 Task: Look for space in Halifax, Canada from 5th June, 2023 to 16th June, 2023 for 2 adults in price range Rs.14000 to Rs.18000. Place can be entire place with 1  bedroom having 1 bed and 1 bathroom. Property type can be house, flat, guest house, hotel. Booking option can be shelf check-in. Required host language is English.
Action: Mouse moved to (371, 69)
Screenshot: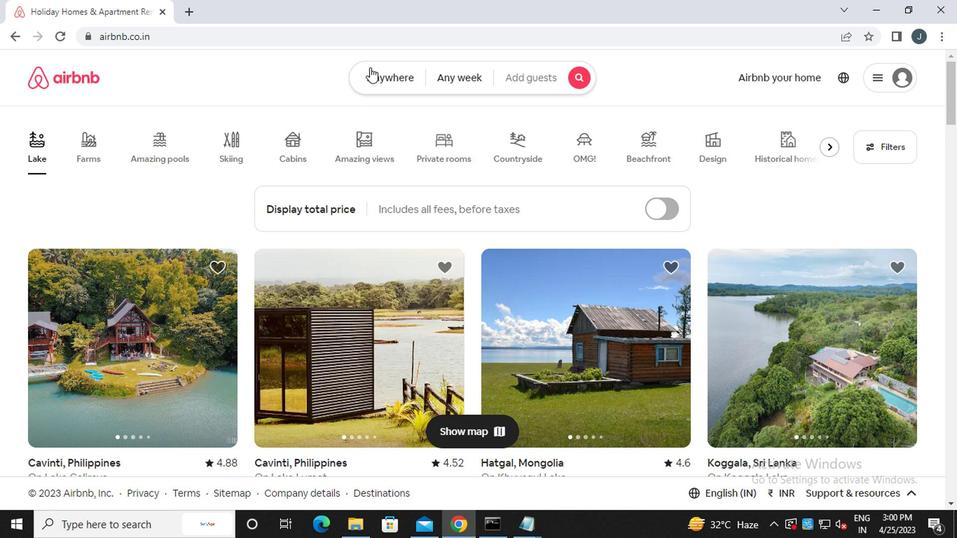 
Action: Mouse pressed left at (371, 69)
Screenshot: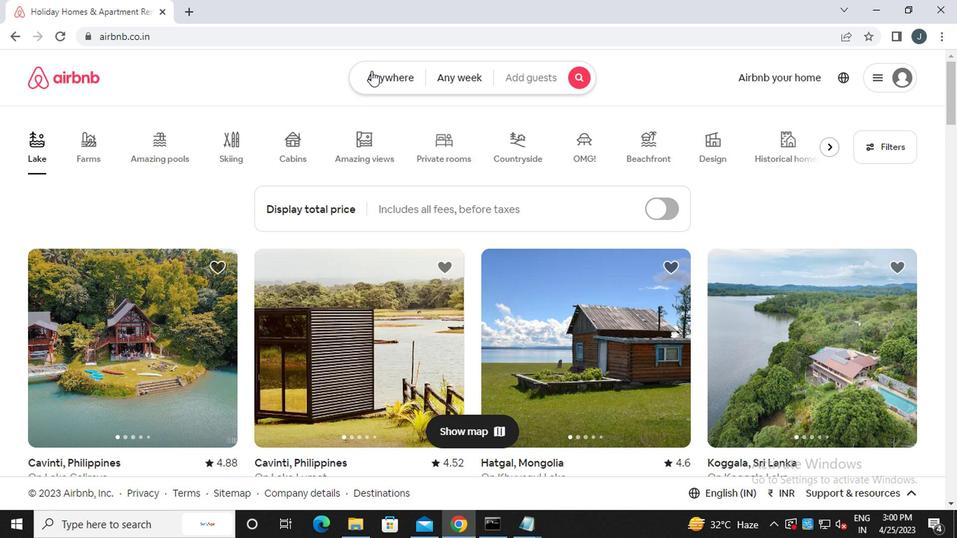 
Action: Mouse moved to (235, 132)
Screenshot: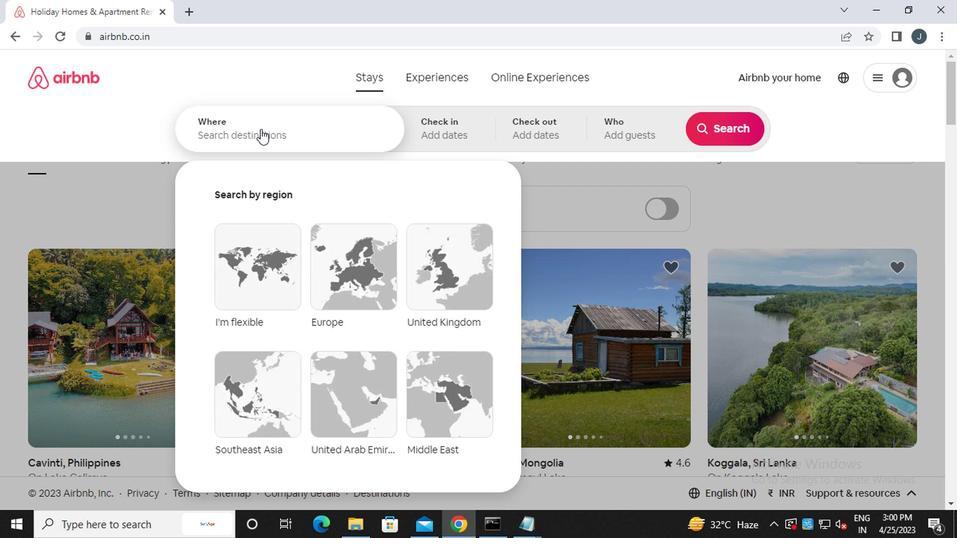 
Action: Mouse pressed left at (235, 132)
Screenshot: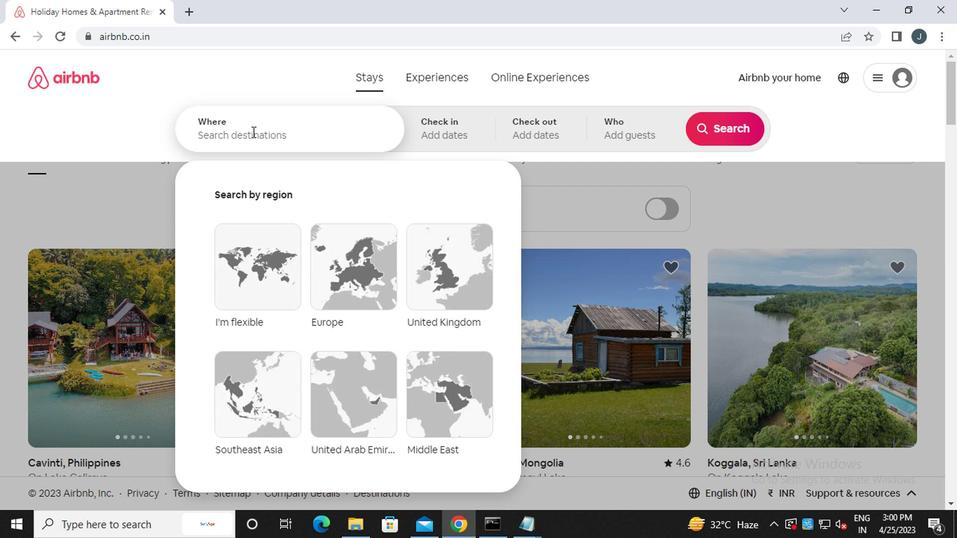 
Action: Mouse moved to (235, 131)
Screenshot: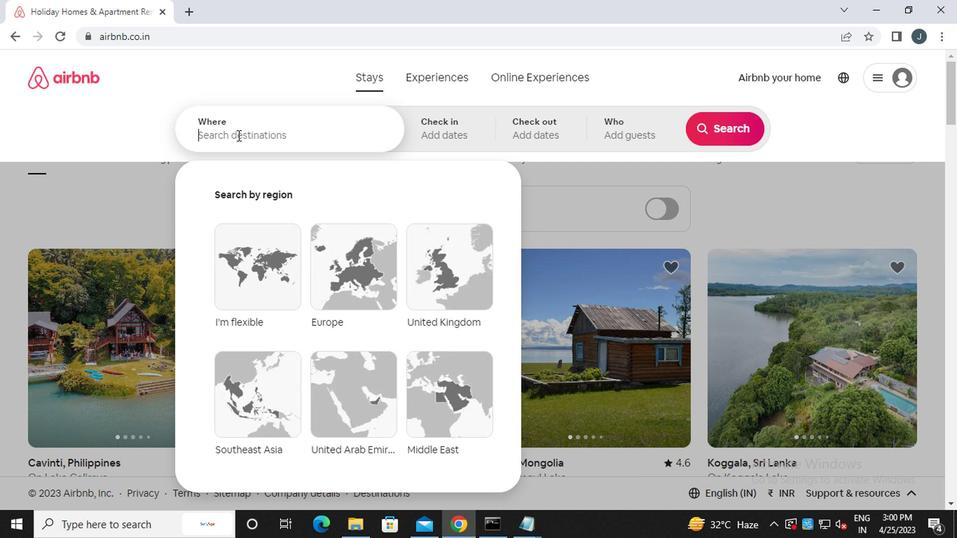 
Action: Key pressed h<Key.caps_lock>alifax,<Key.caps_lock>c<Key.caps_lock>anada
Screenshot: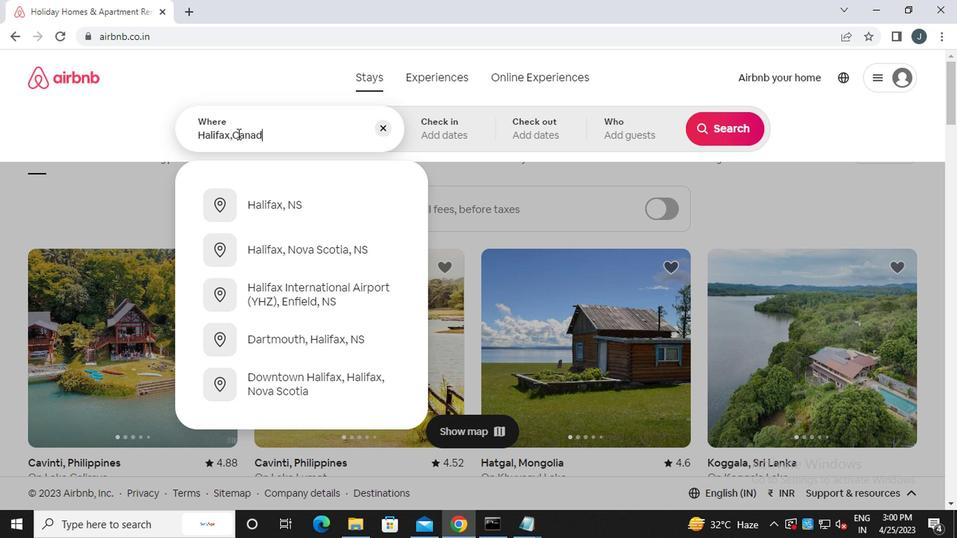 
Action: Mouse moved to (442, 131)
Screenshot: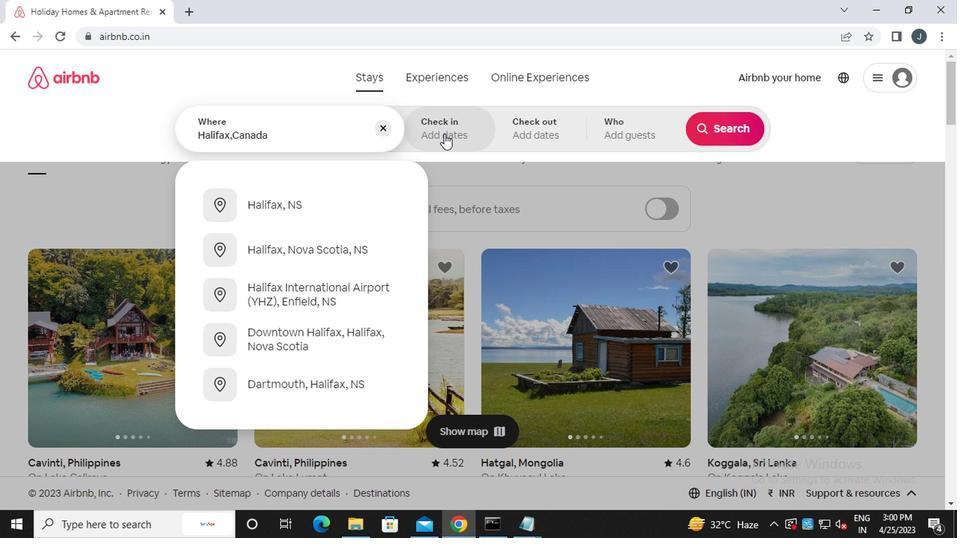
Action: Mouse pressed left at (442, 131)
Screenshot: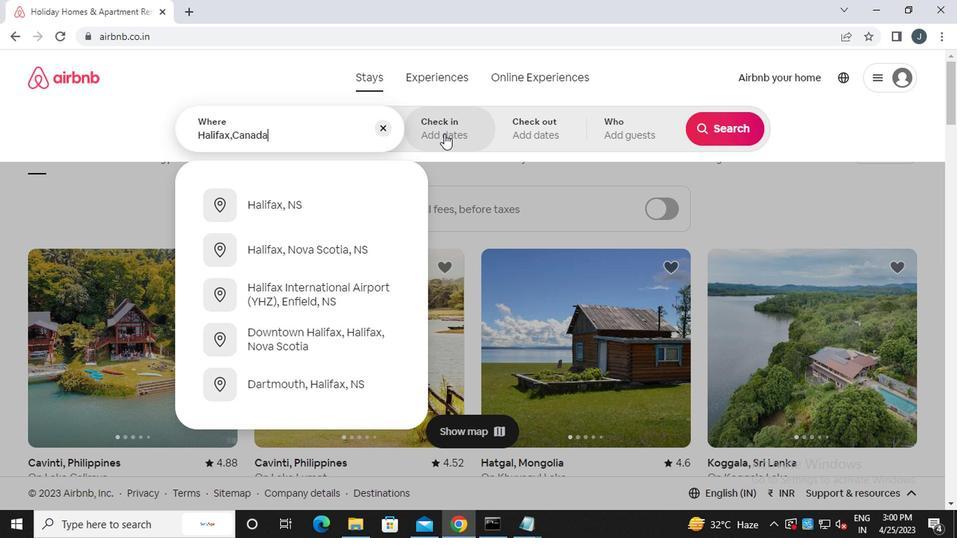 
Action: Mouse moved to (720, 242)
Screenshot: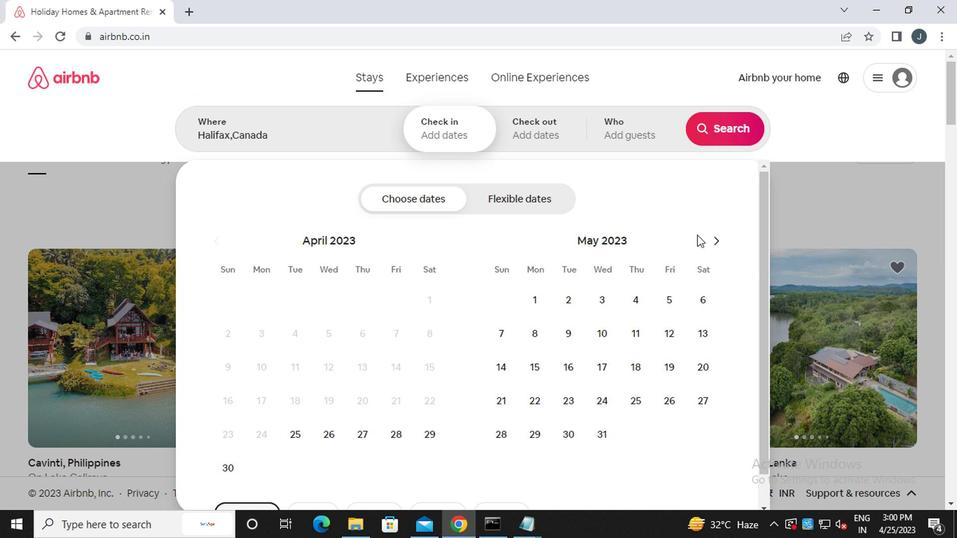 
Action: Mouse pressed left at (720, 242)
Screenshot: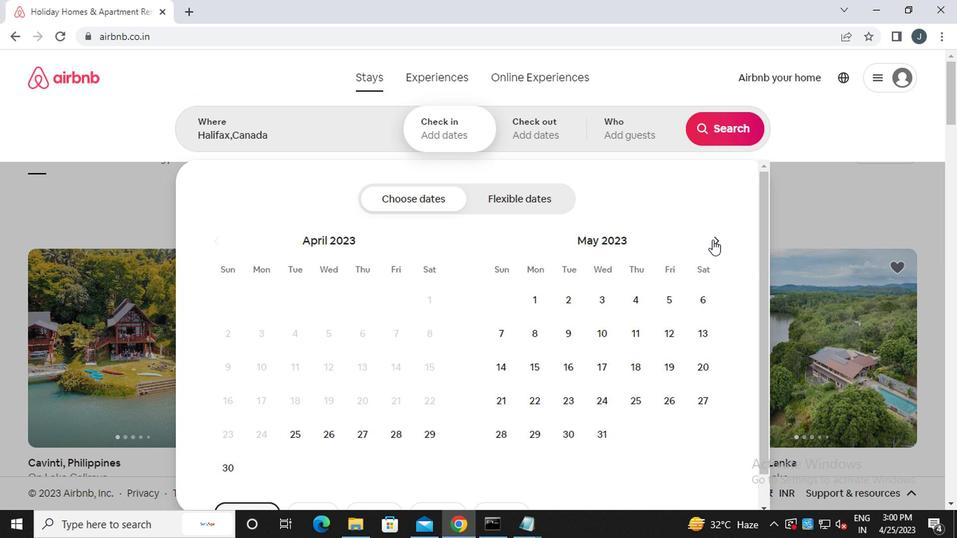 
Action: Mouse moved to (537, 334)
Screenshot: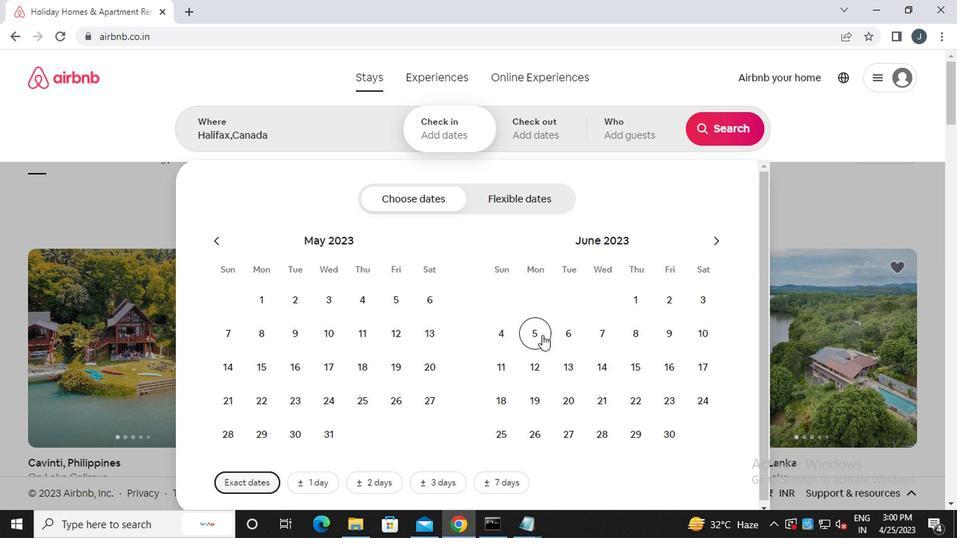 
Action: Mouse pressed left at (537, 334)
Screenshot: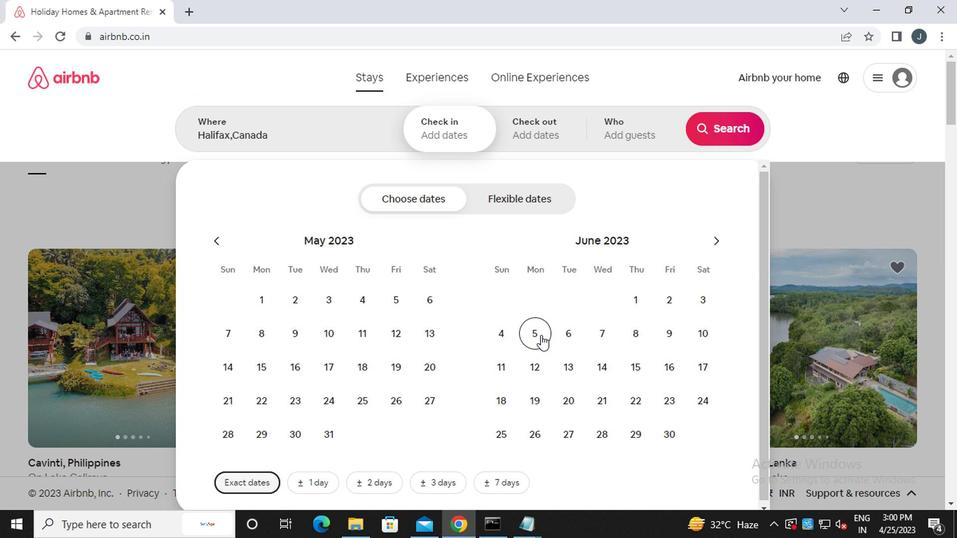 
Action: Mouse moved to (668, 363)
Screenshot: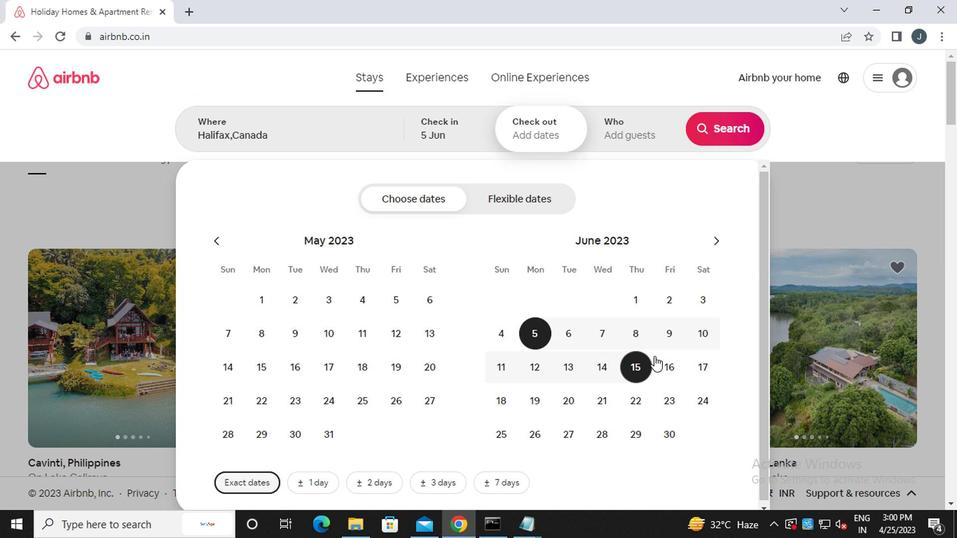 
Action: Mouse pressed left at (668, 363)
Screenshot: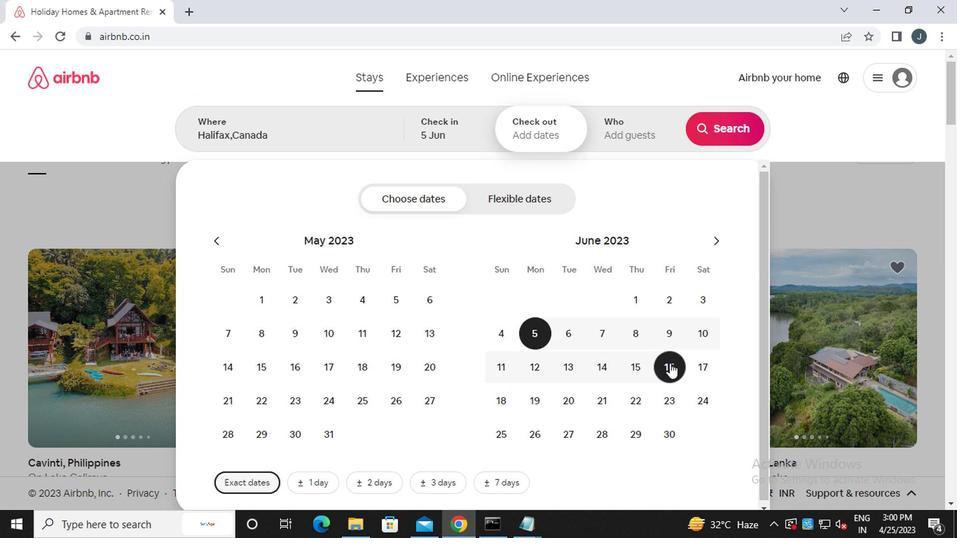 
Action: Mouse moved to (620, 131)
Screenshot: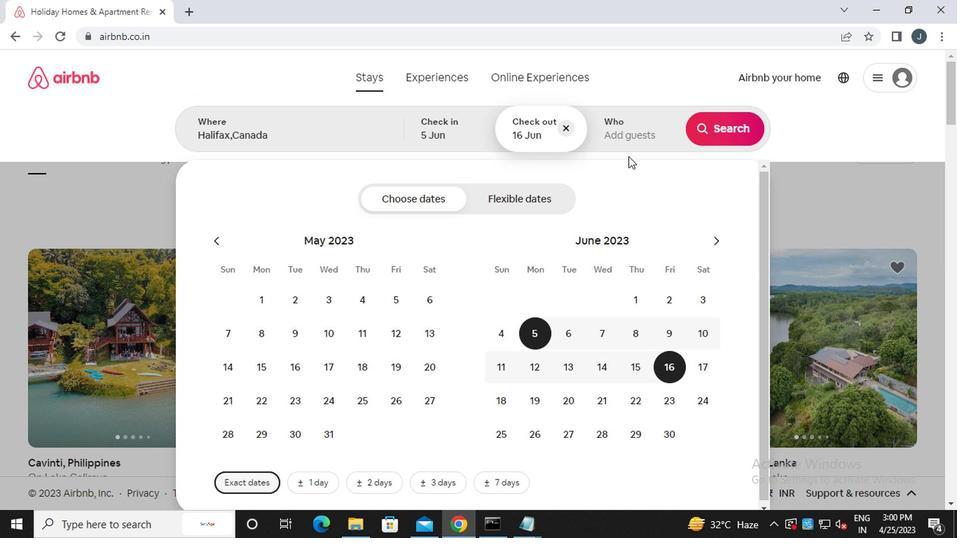 
Action: Mouse pressed left at (620, 131)
Screenshot: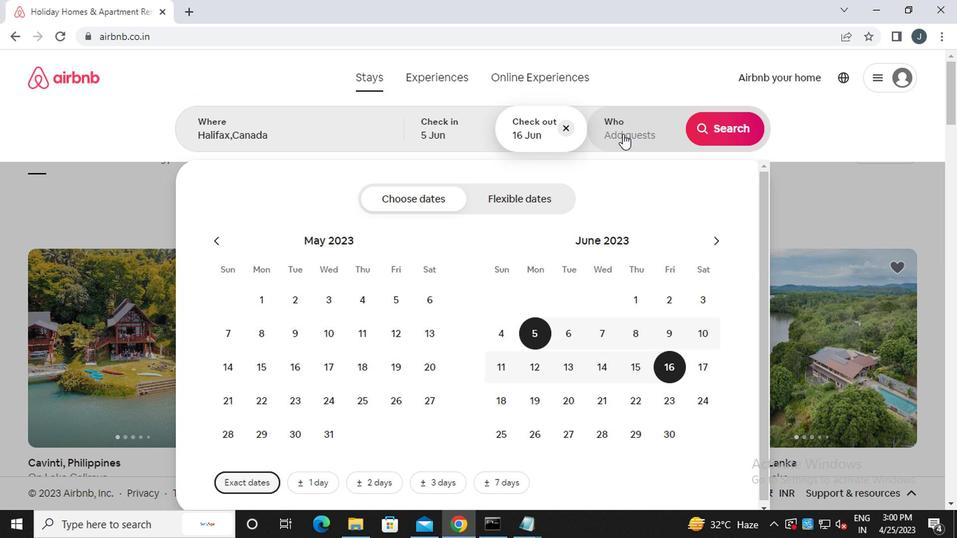 
Action: Mouse moved to (721, 206)
Screenshot: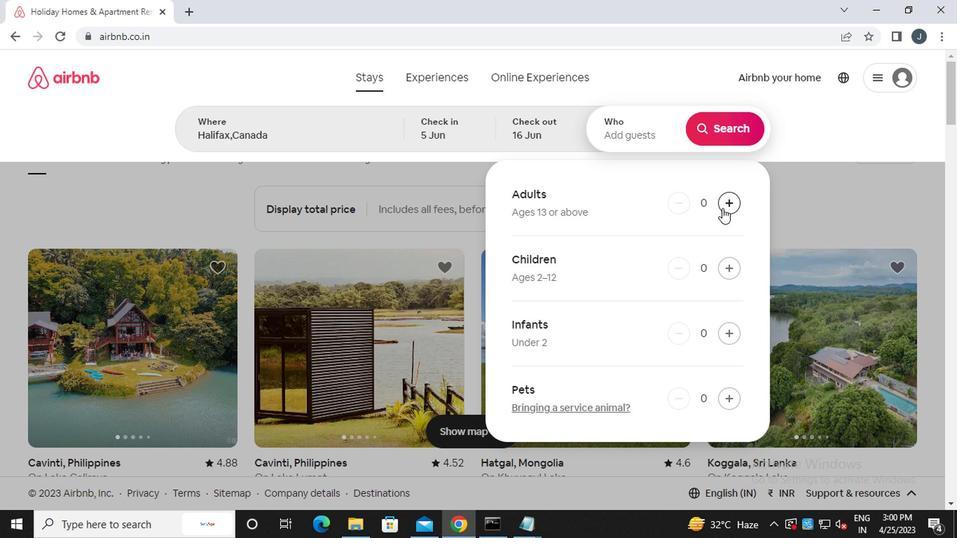 
Action: Mouse pressed left at (721, 206)
Screenshot: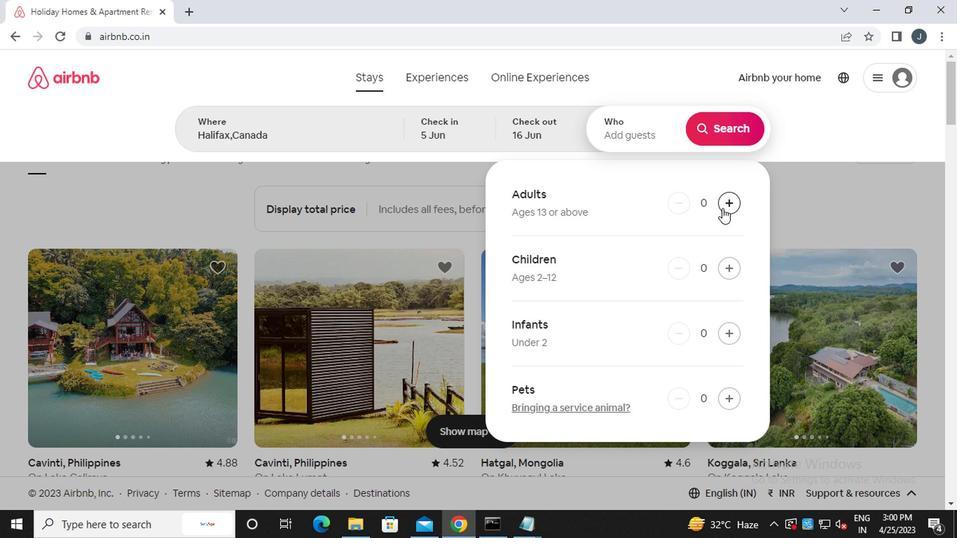 
Action: Mouse pressed left at (721, 206)
Screenshot: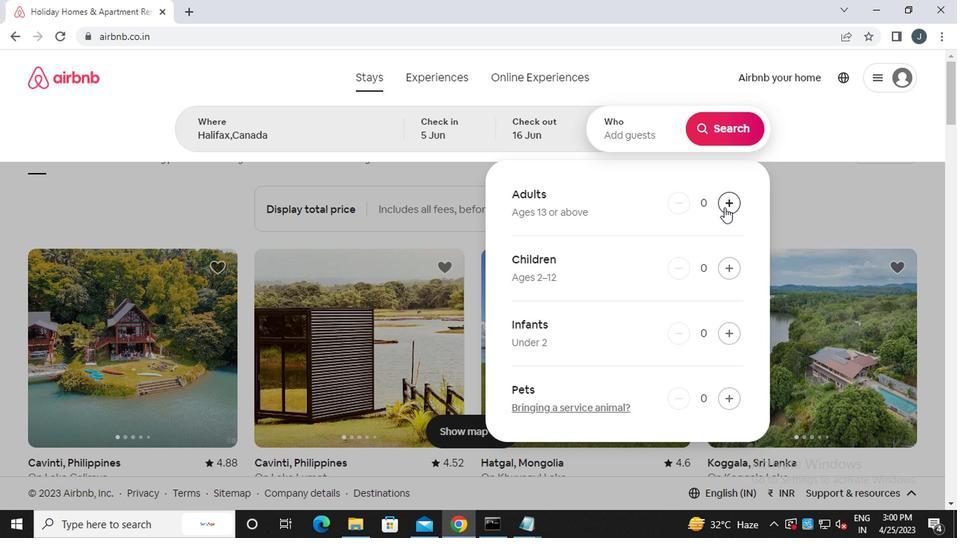 
Action: Mouse moved to (724, 121)
Screenshot: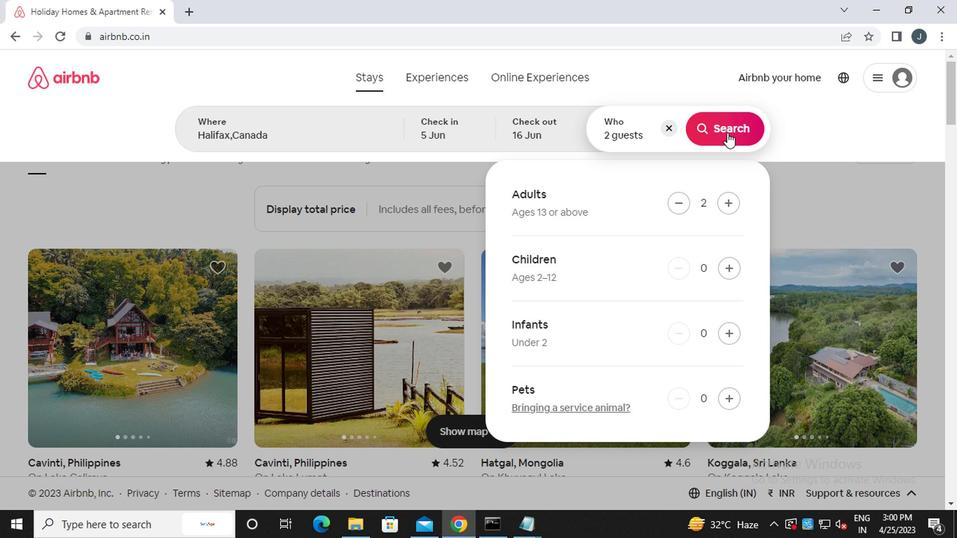 
Action: Mouse pressed left at (724, 121)
Screenshot: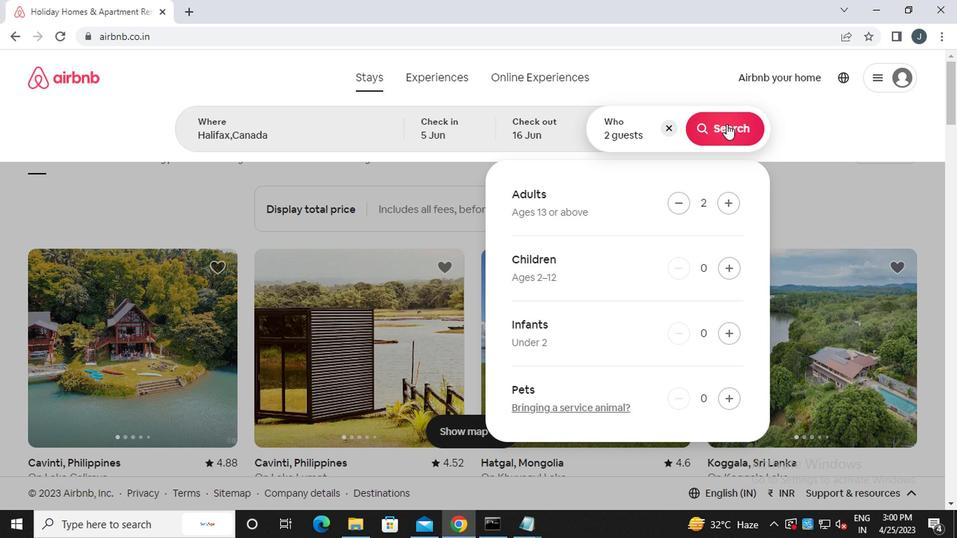 
Action: Mouse moved to (896, 141)
Screenshot: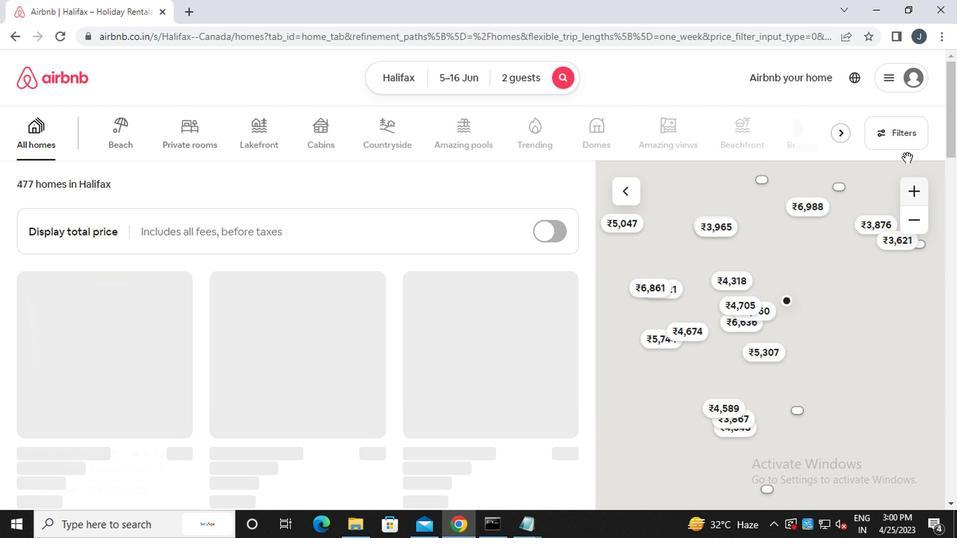 
Action: Mouse pressed left at (896, 141)
Screenshot: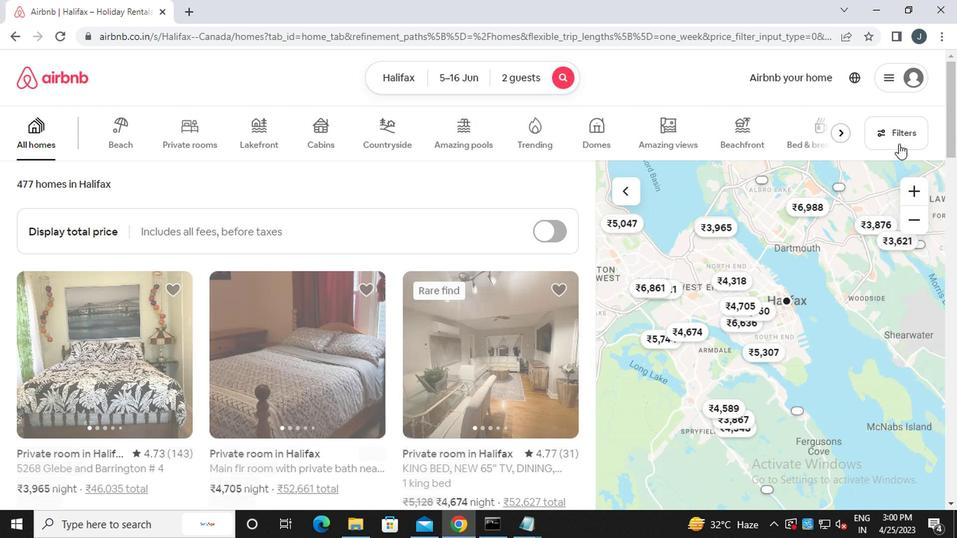 
Action: Mouse moved to (354, 311)
Screenshot: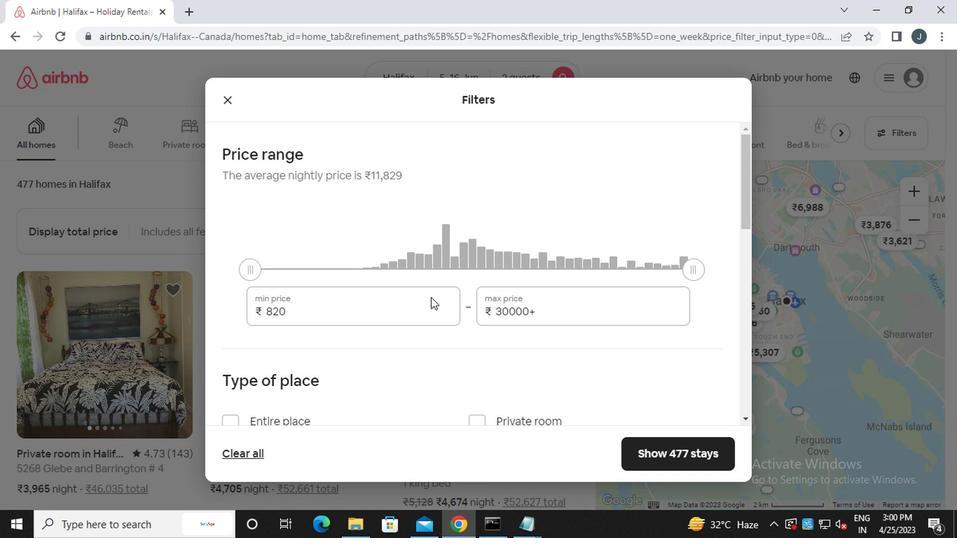 
Action: Mouse pressed left at (354, 311)
Screenshot: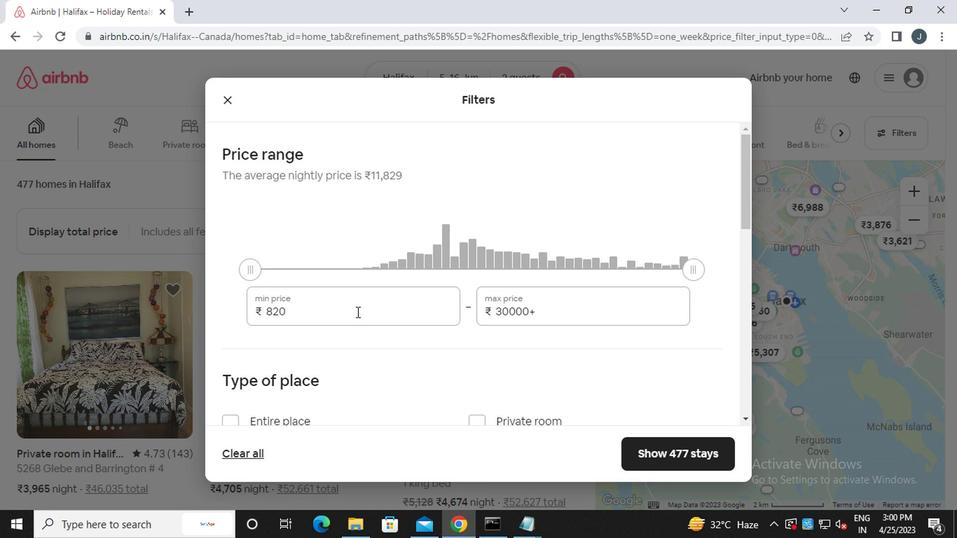 
Action: Mouse moved to (353, 295)
Screenshot: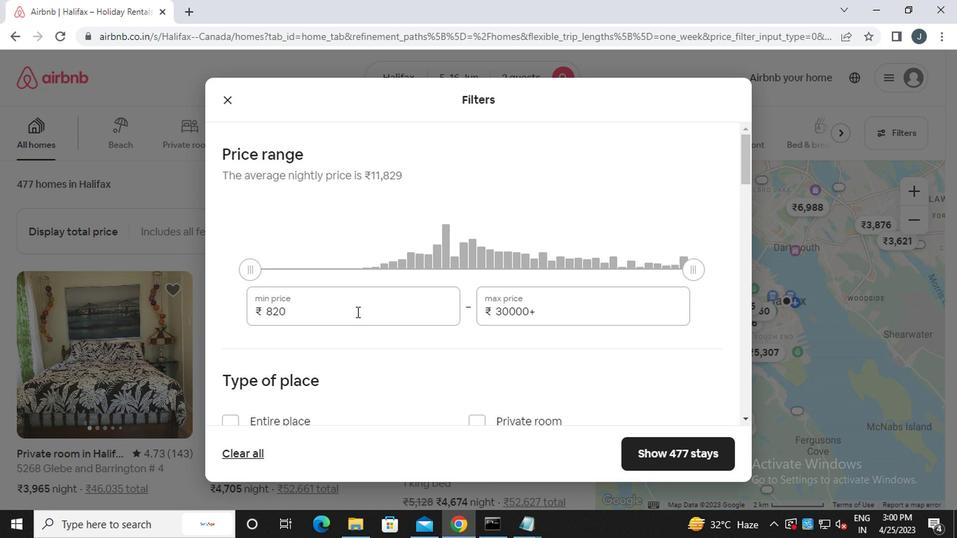
Action: Key pressed <Key.backspace><Key.backspace><Key.backspace><Key.backspace><Key.backspace><<97>><<100>><<96>><<96>><<96>>
Screenshot: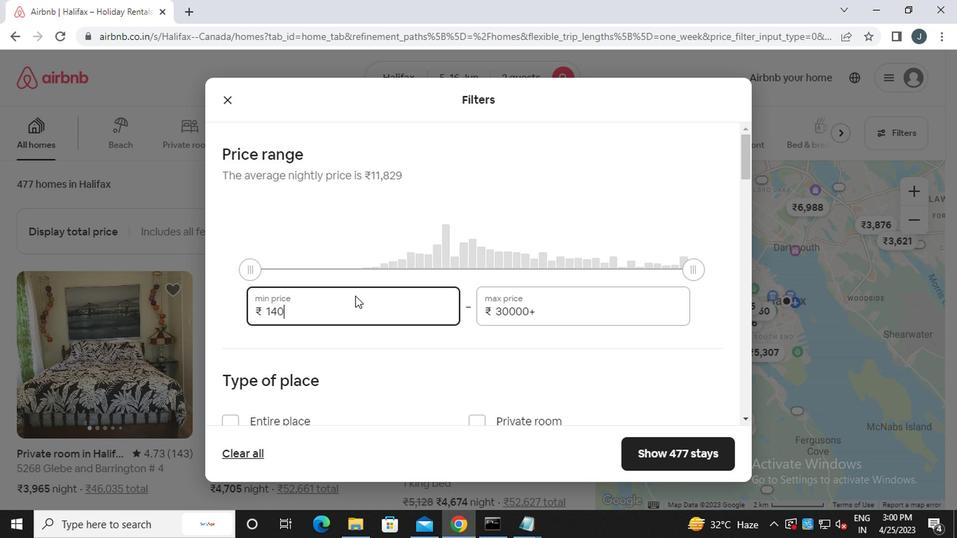 
Action: Mouse moved to (582, 302)
Screenshot: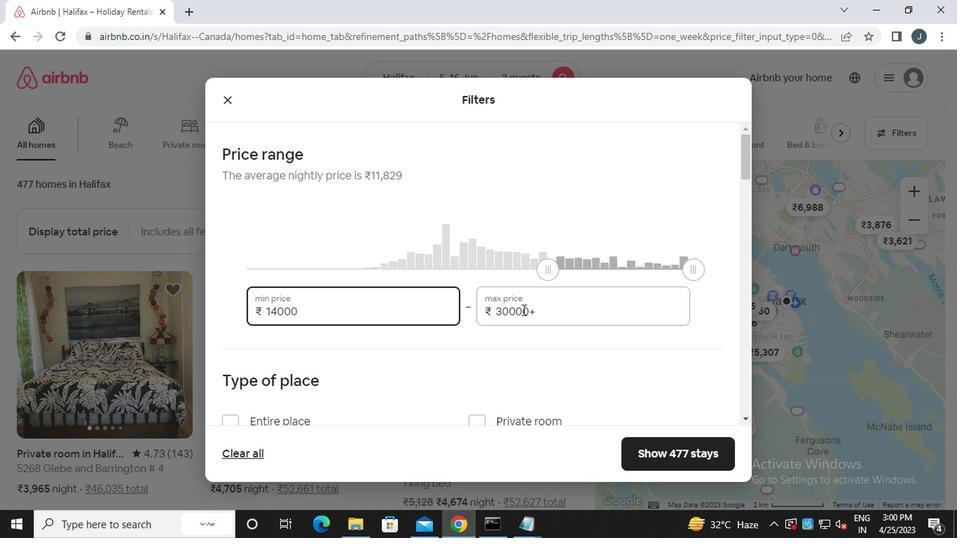 
Action: Mouse pressed left at (582, 302)
Screenshot: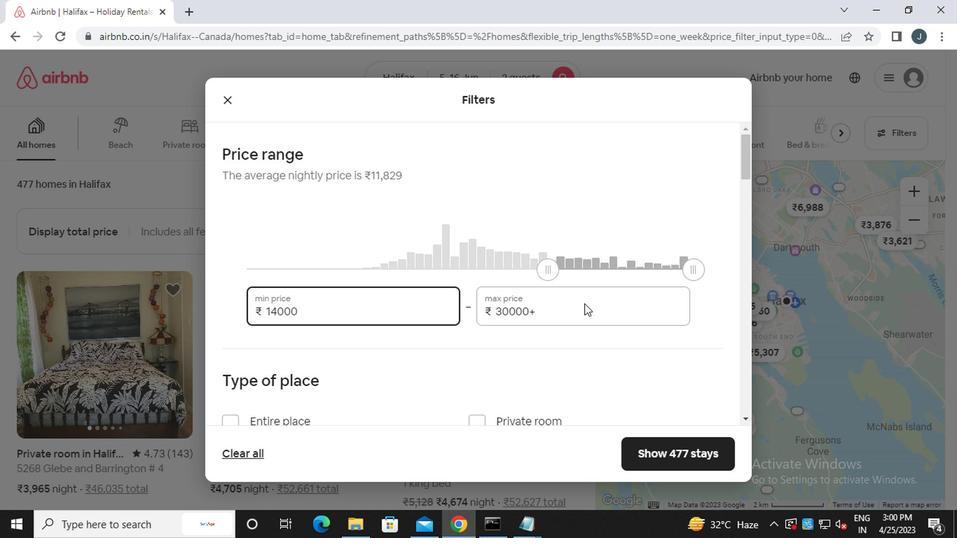 
Action: Mouse moved to (580, 301)
Screenshot: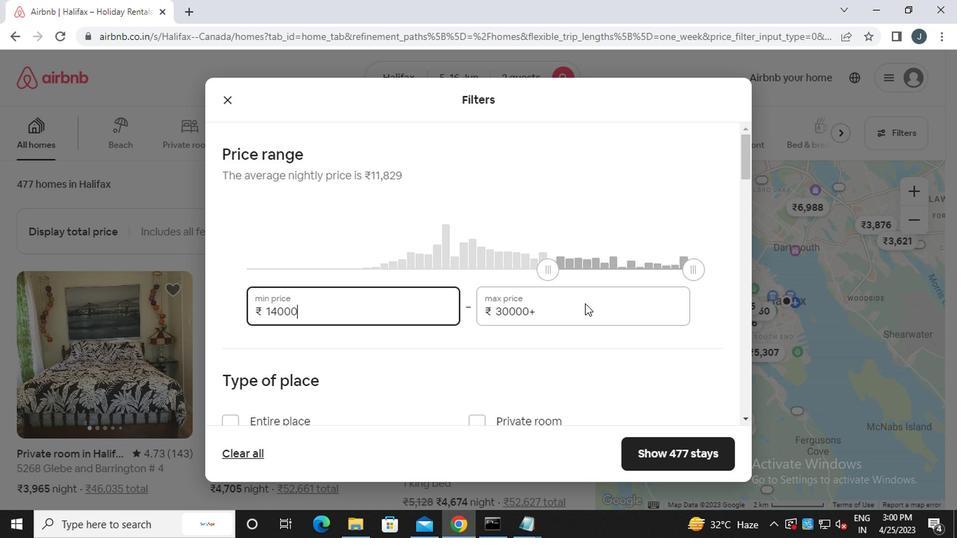 
Action: Key pressed <Key.backspace><Key.backspace><Key.backspace><Key.backspace><Key.backspace><Key.backspace><Key.backspace><Key.backspace><Key.backspace><Key.backspace><Key.backspace><Key.backspace><<97>><<104>><<96>><<96>><<96>>
Screenshot: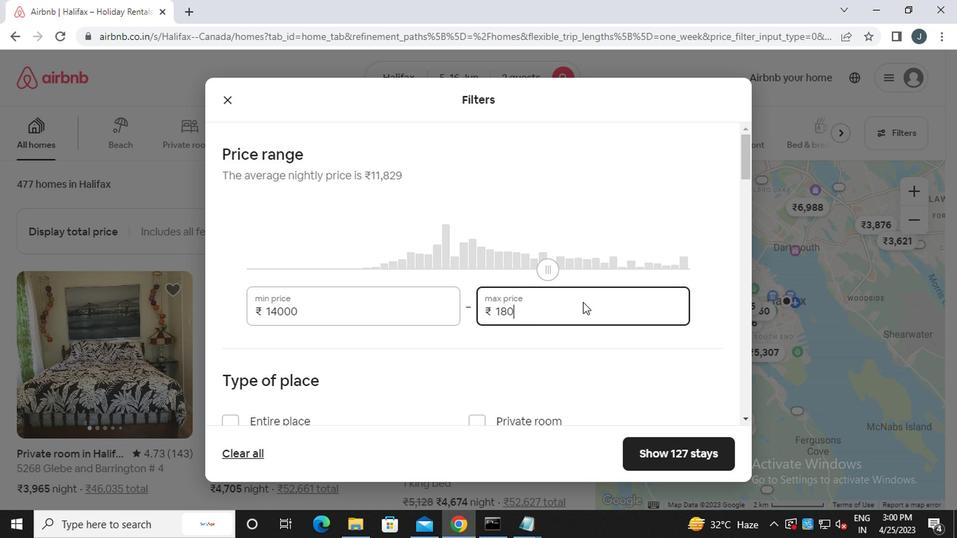 
Action: Mouse moved to (575, 307)
Screenshot: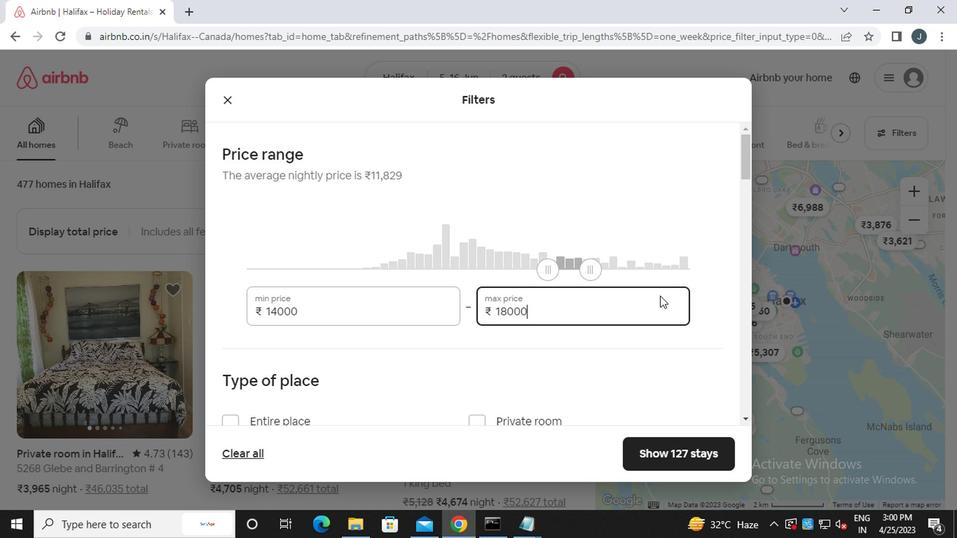 
Action: Mouse scrolled (575, 306) with delta (0, 0)
Screenshot: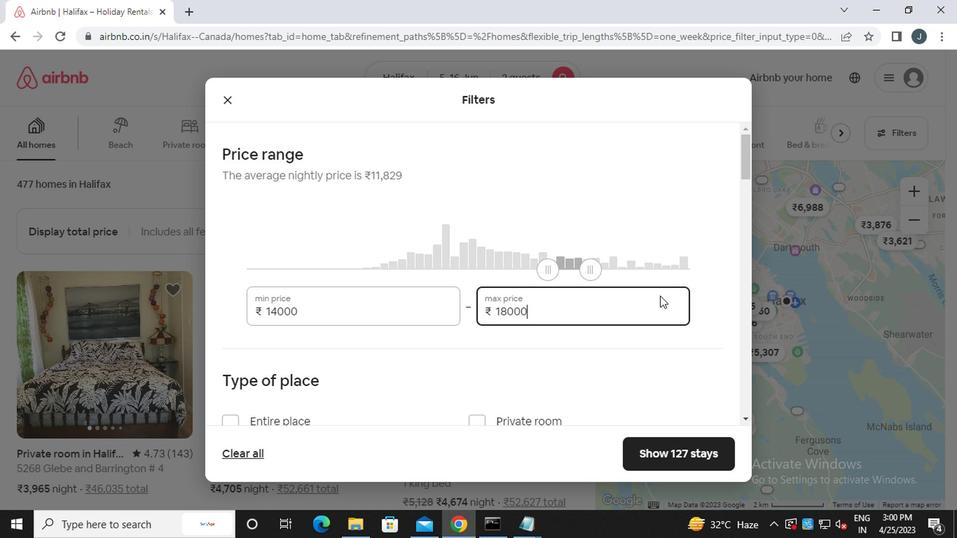 
Action: Mouse moved to (573, 307)
Screenshot: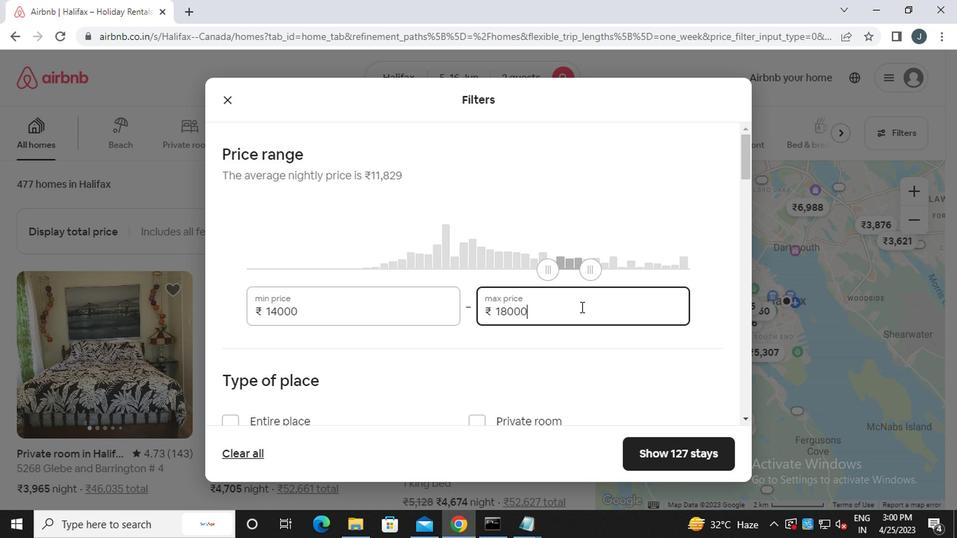 
Action: Mouse scrolled (573, 306) with delta (0, 0)
Screenshot: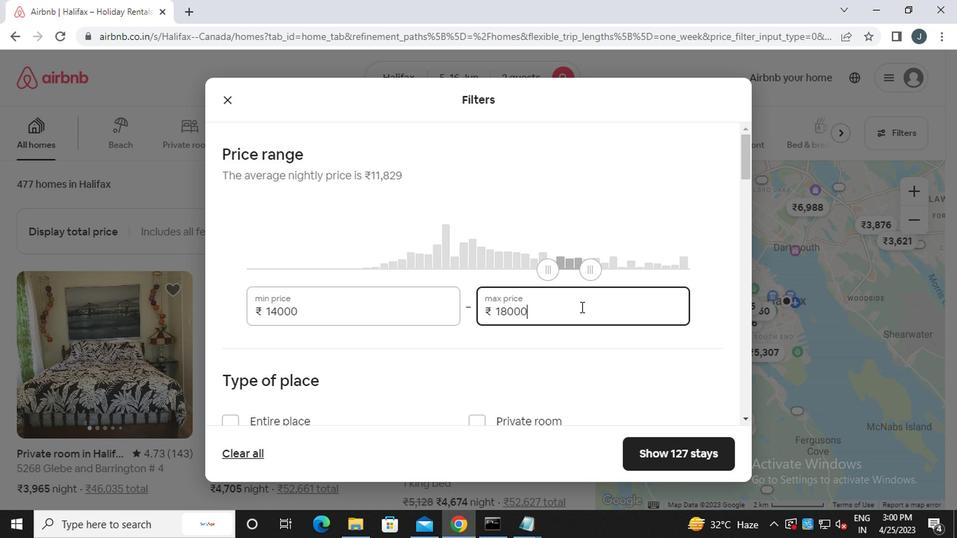
Action: Mouse moved to (230, 280)
Screenshot: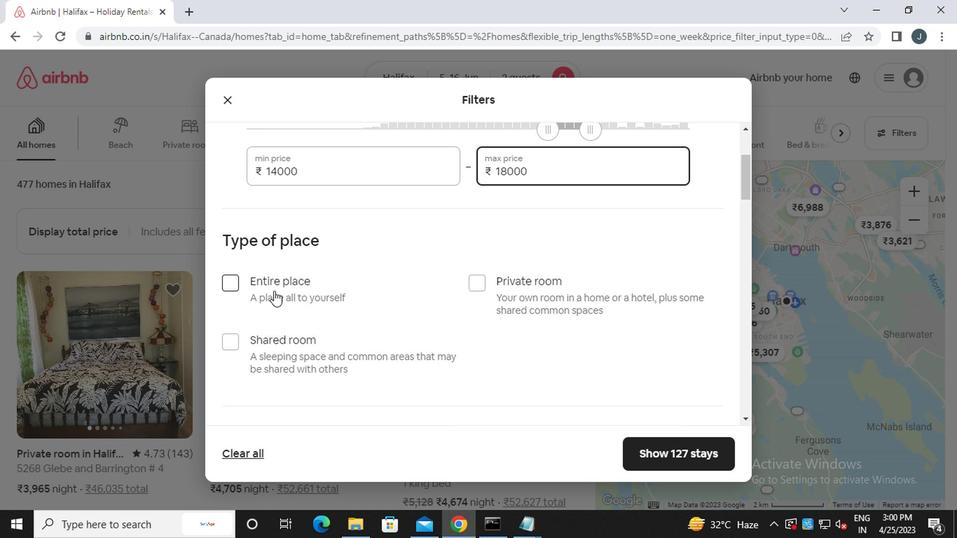 
Action: Mouse pressed left at (230, 280)
Screenshot: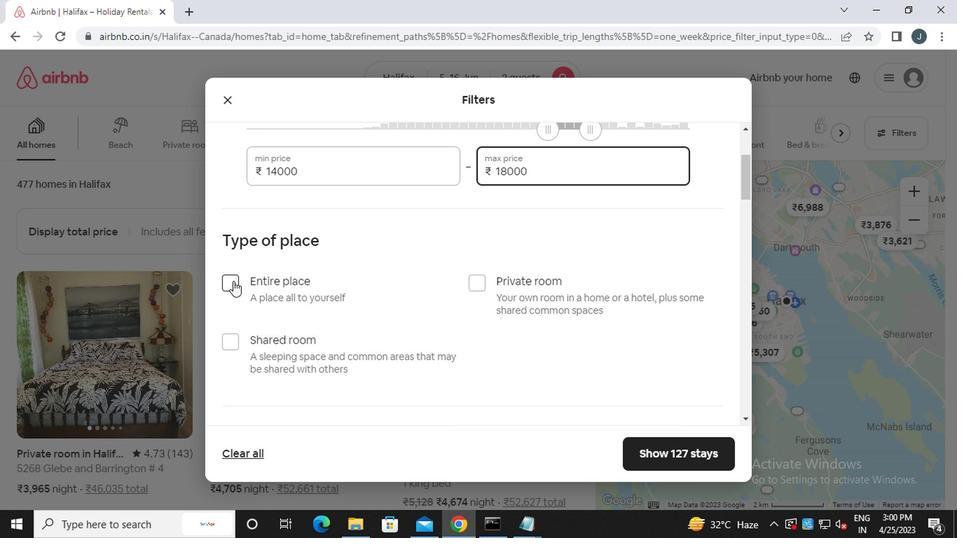 
Action: Mouse moved to (344, 282)
Screenshot: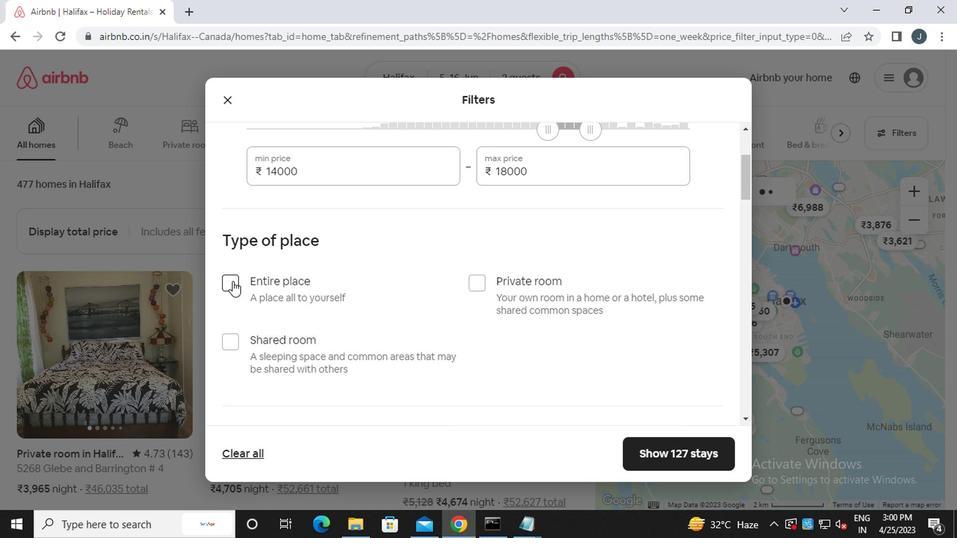 
Action: Mouse scrolled (344, 282) with delta (0, 0)
Screenshot: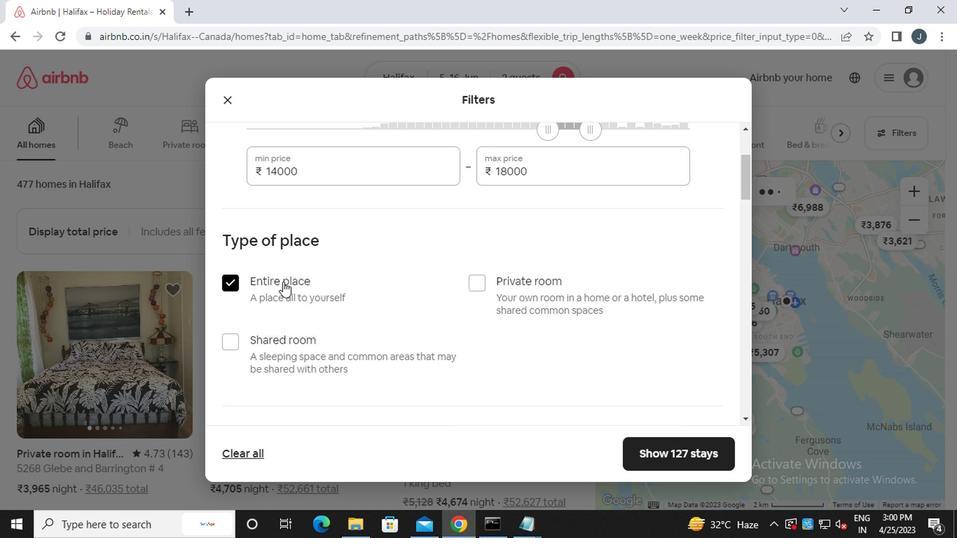 
Action: Mouse scrolled (344, 282) with delta (0, 0)
Screenshot: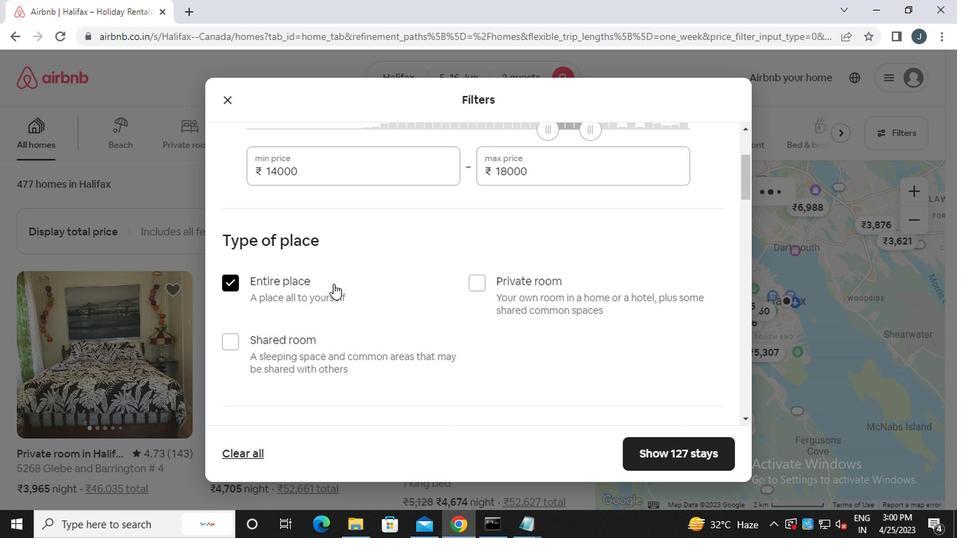
Action: Mouse scrolled (344, 282) with delta (0, 0)
Screenshot: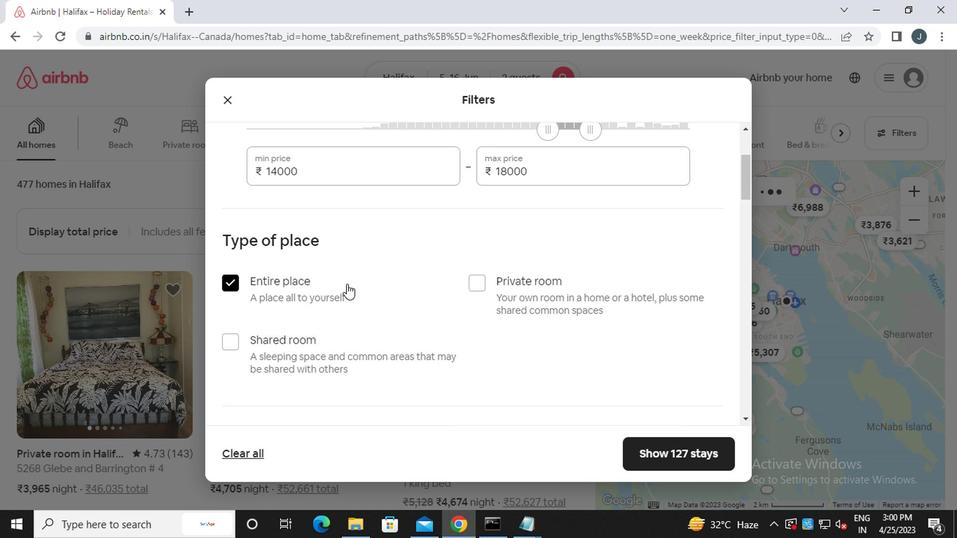 
Action: Mouse moved to (313, 295)
Screenshot: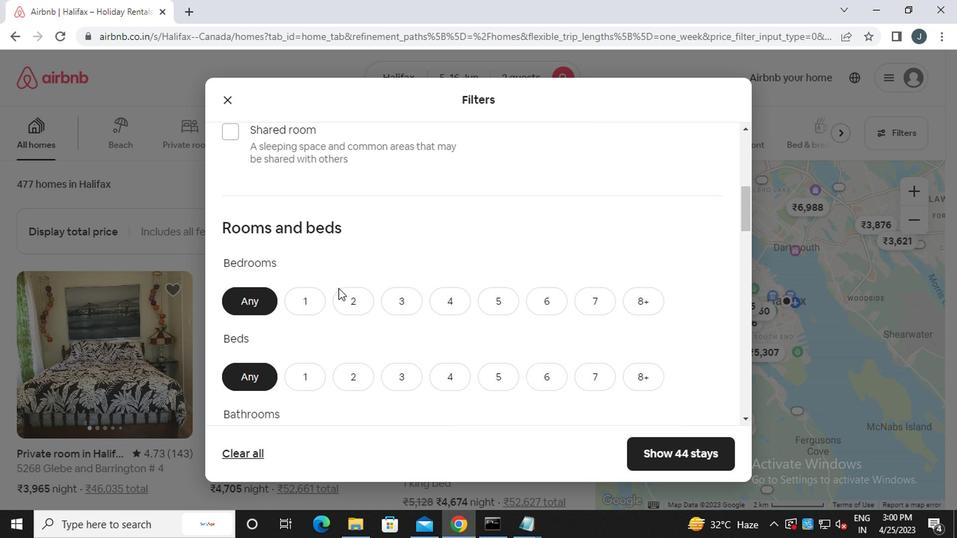
Action: Mouse pressed left at (313, 295)
Screenshot: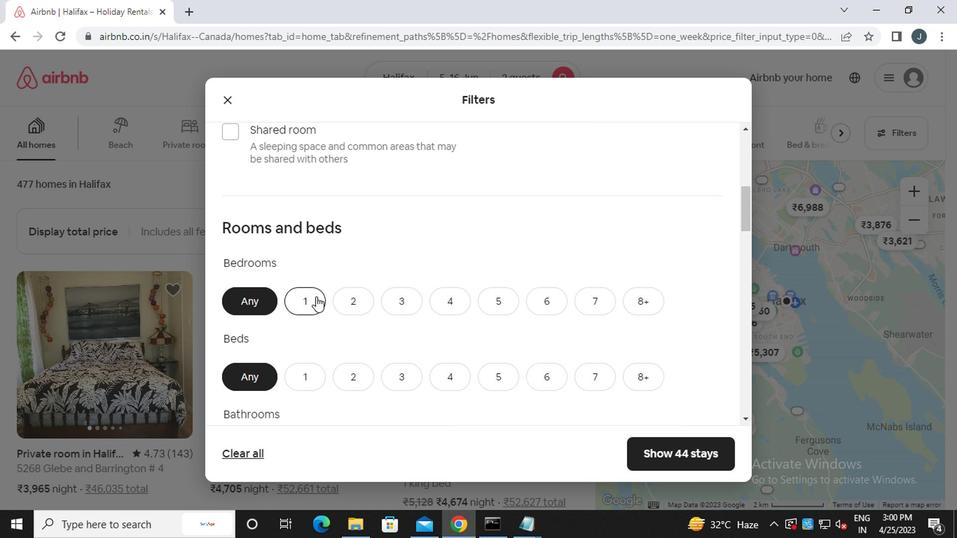 
Action: Mouse moved to (308, 367)
Screenshot: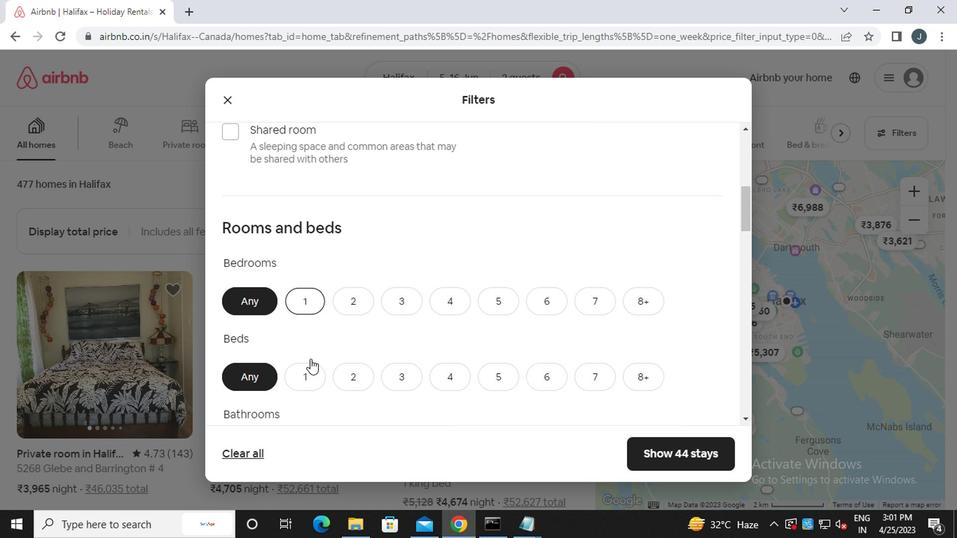 
Action: Mouse pressed left at (308, 367)
Screenshot: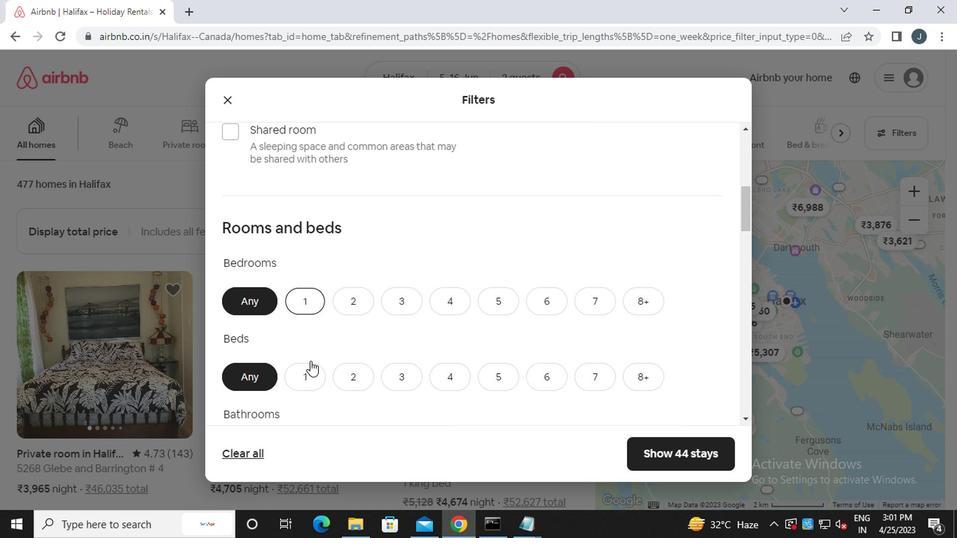 
Action: Mouse moved to (313, 364)
Screenshot: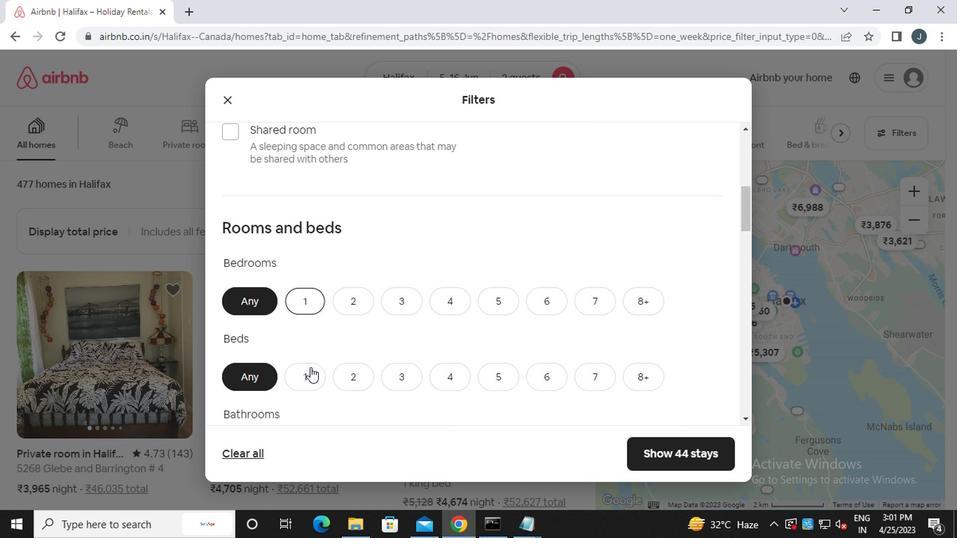 
Action: Mouse scrolled (313, 363) with delta (0, 0)
Screenshot: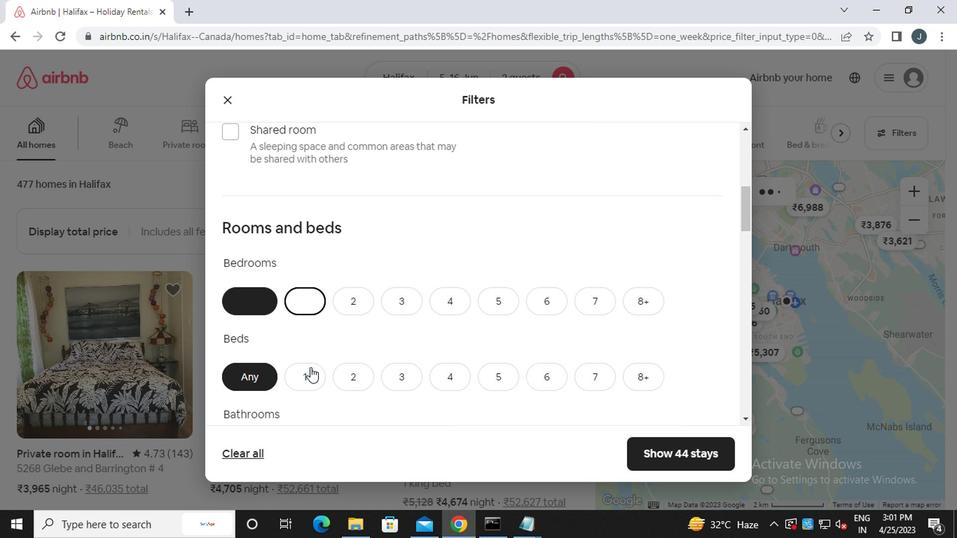 
Action: Mouse scrolled (313, 363) with delta (0, 0)
Screenshot: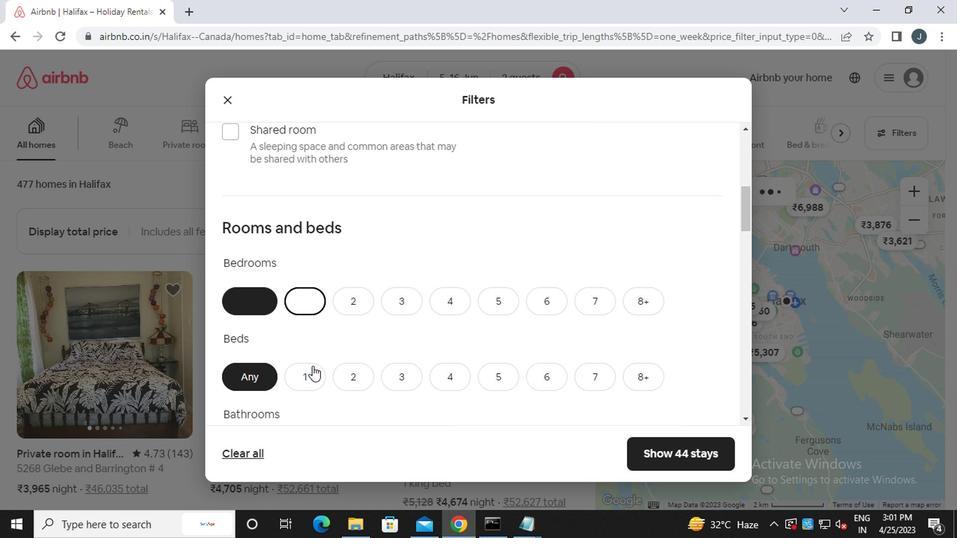 
Action: Mouse scrolled (313, 363) with delta (0, 0)
Screenshot: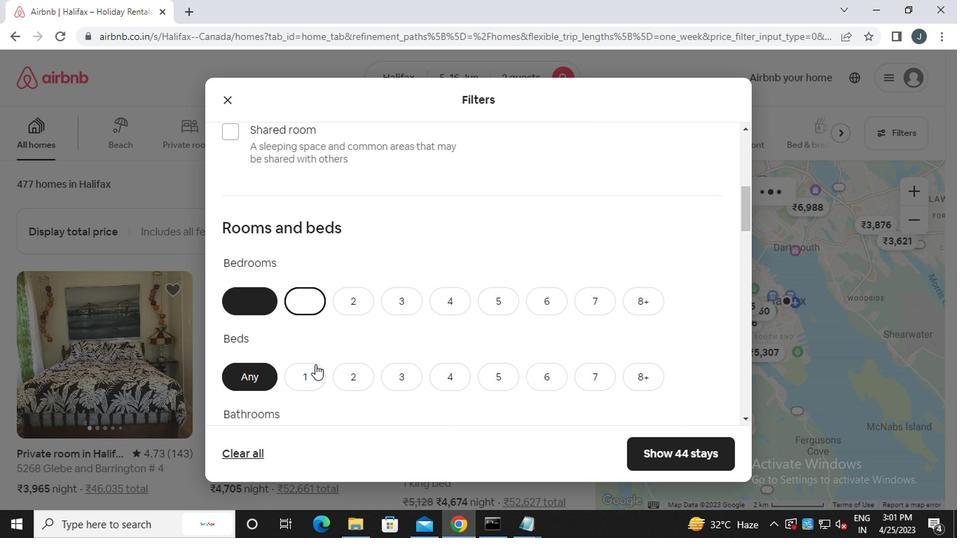
Action: Mouse moved to (311, 356)
Screenshot: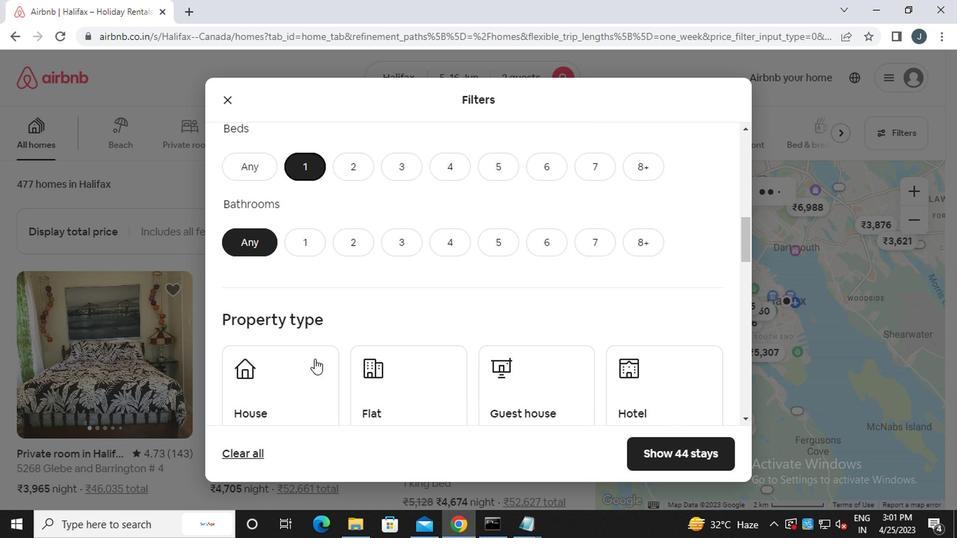 
Action: Mouse scrolled (311, 356) with delta (0, 0)
Screenshot: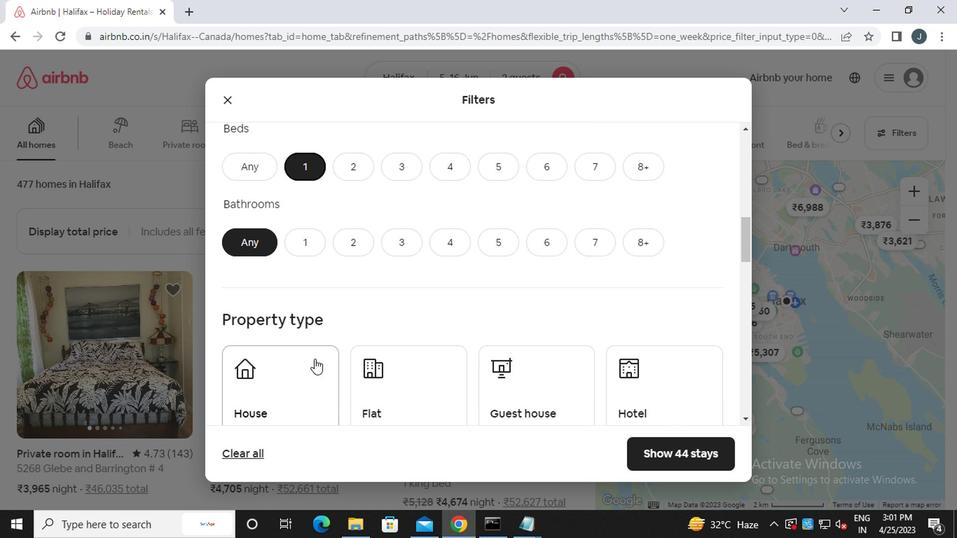 
Action: Mouse scrolled (311, 356) with delta (0, 0)
Screenshot: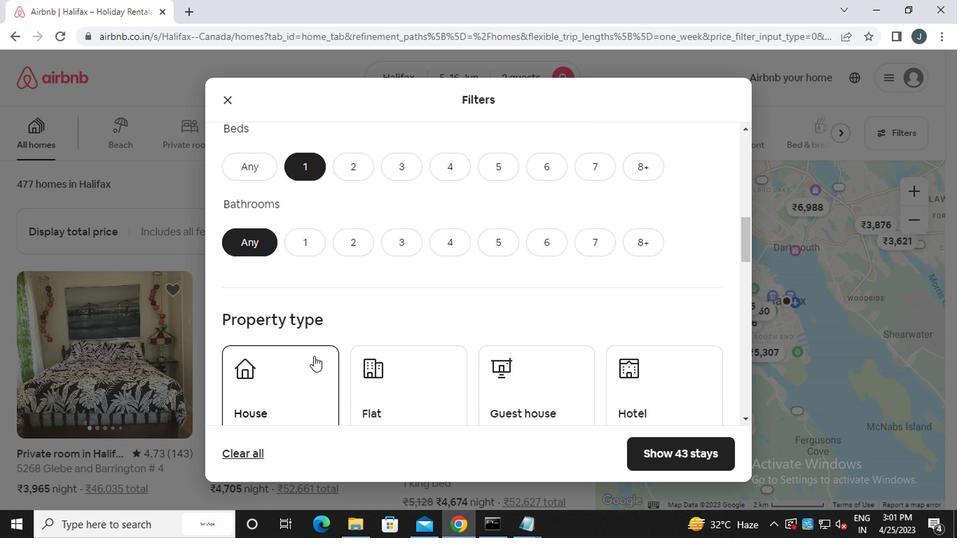 
Action: Mouse moved to (309, 373)
Screenshot: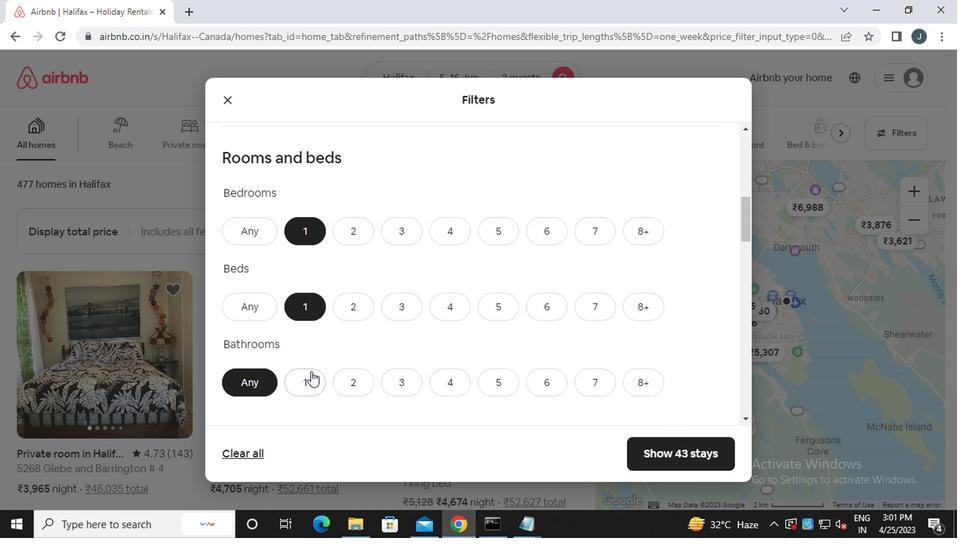 
Action: Mouse pressed left at (309, 373)
Screenshot: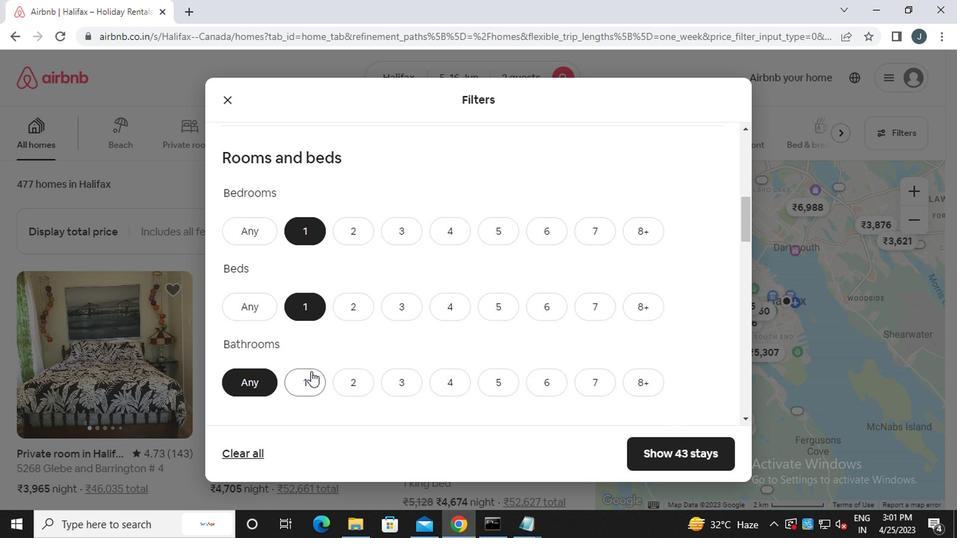 
Action: Mouse moved to (324, 355)
Screenshot: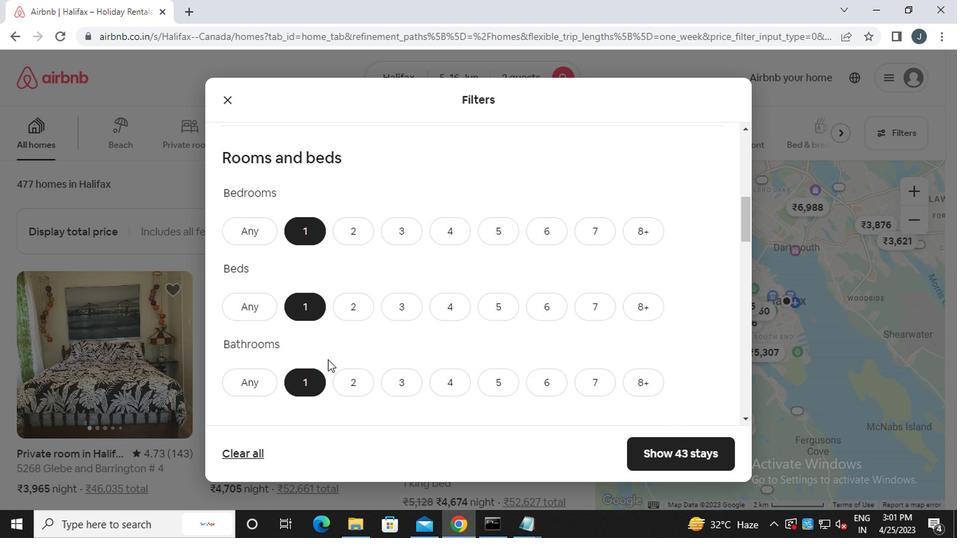 
Action: Mouse scrolled (324, 354) with delta (0, 0)
Screenshot: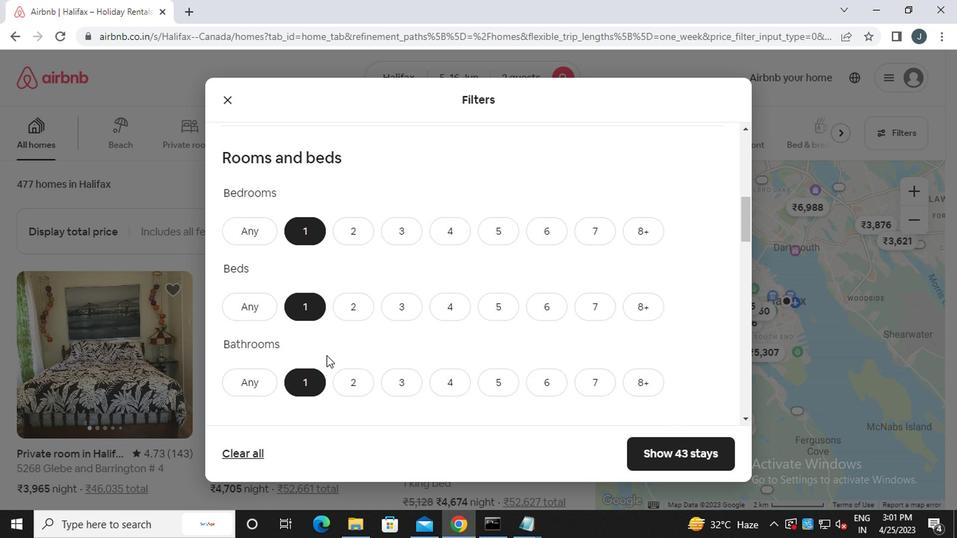 
Action: Mouse scrolled (324, 354) with delta (0, 0)
Screenshot: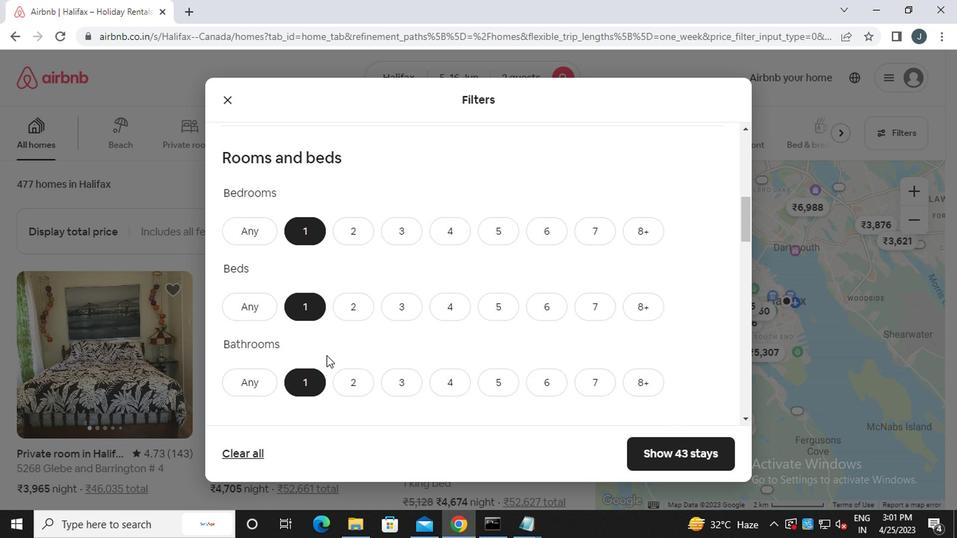 
Action: Mouse scrolled (324, 354) with delta (0, 0)
Screenshot: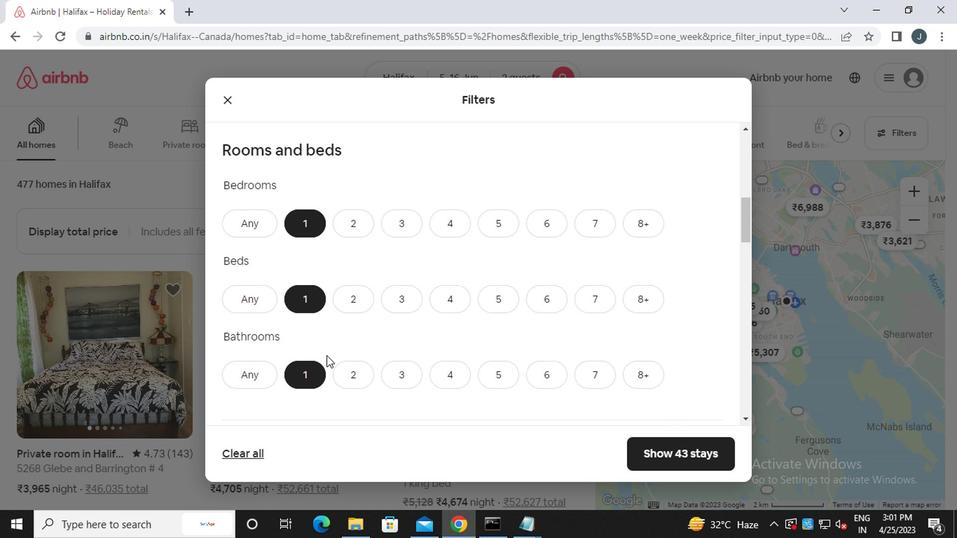 
Action: Mouse moved to (308, 341)
Screenshot: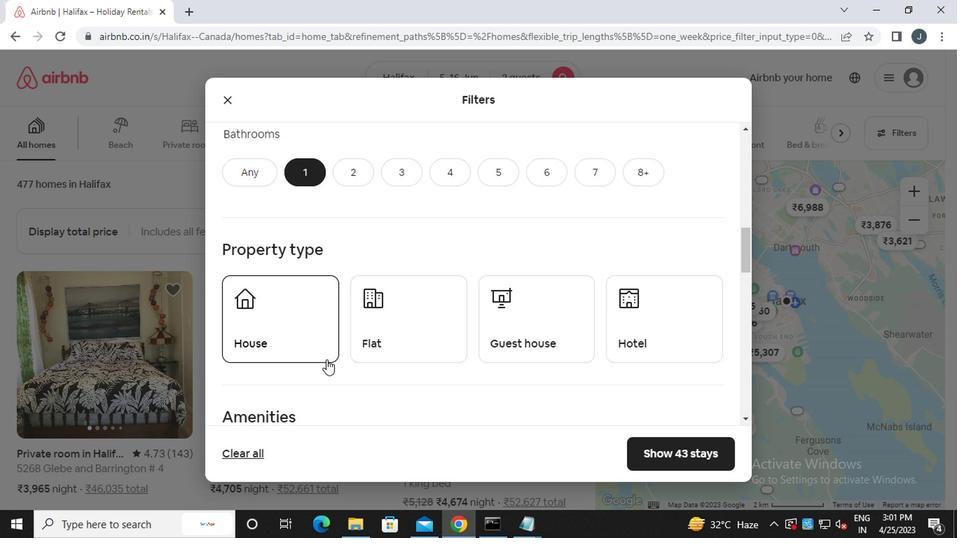 
Action: Mouse pressed left at (308, 341)
Screenshot: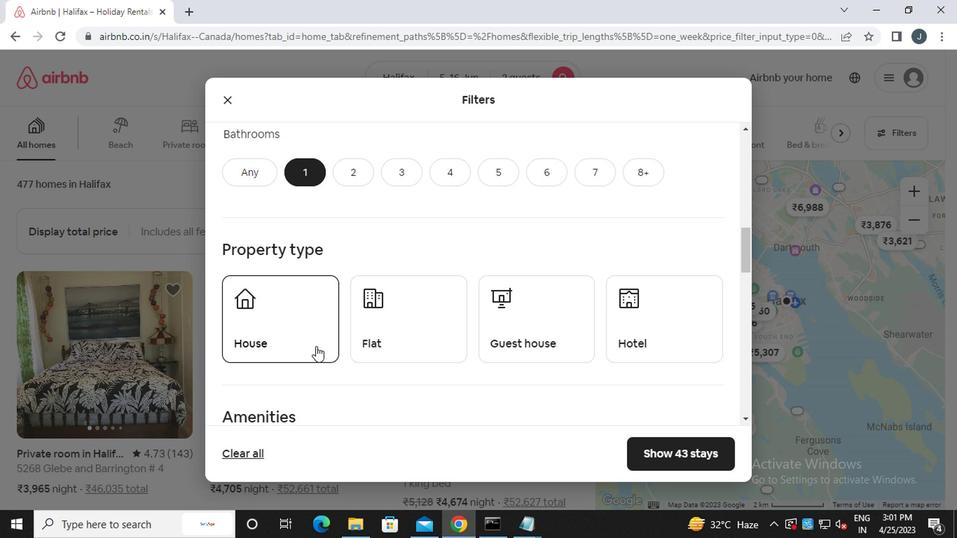 
Action: Mouse moved to (391, 332)
Screenshot: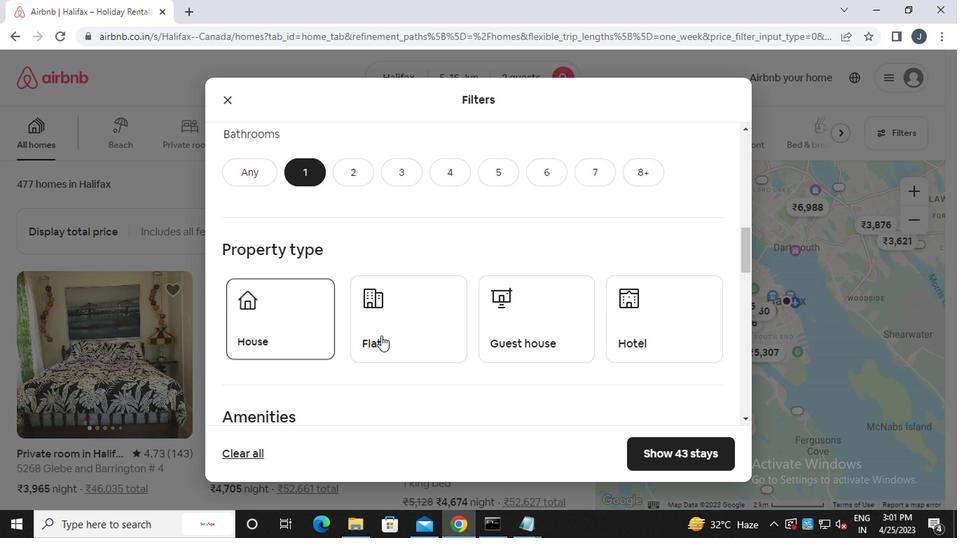
Action: Mouse pressed left at (391, 332)
Screenshot: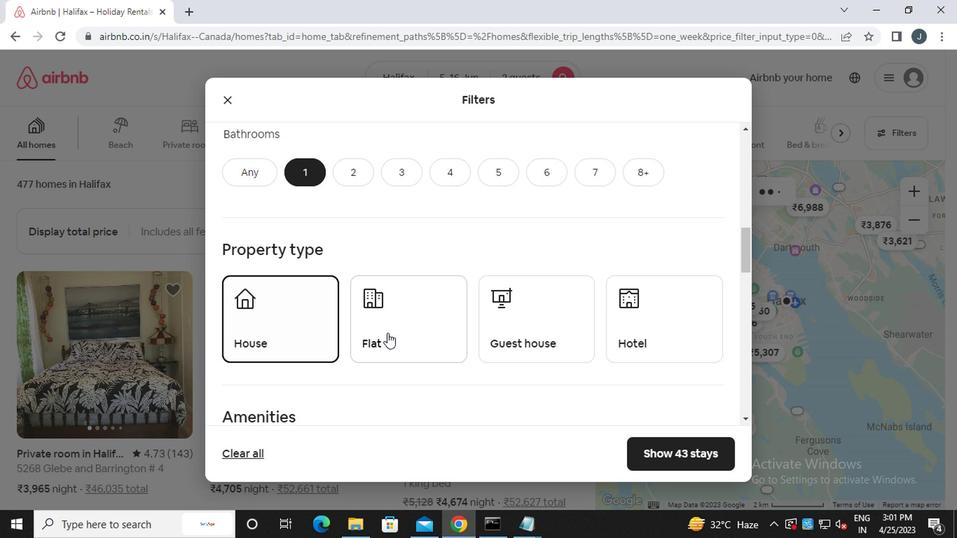 
Action: Mouse moved to (489, 329)
Screenshot: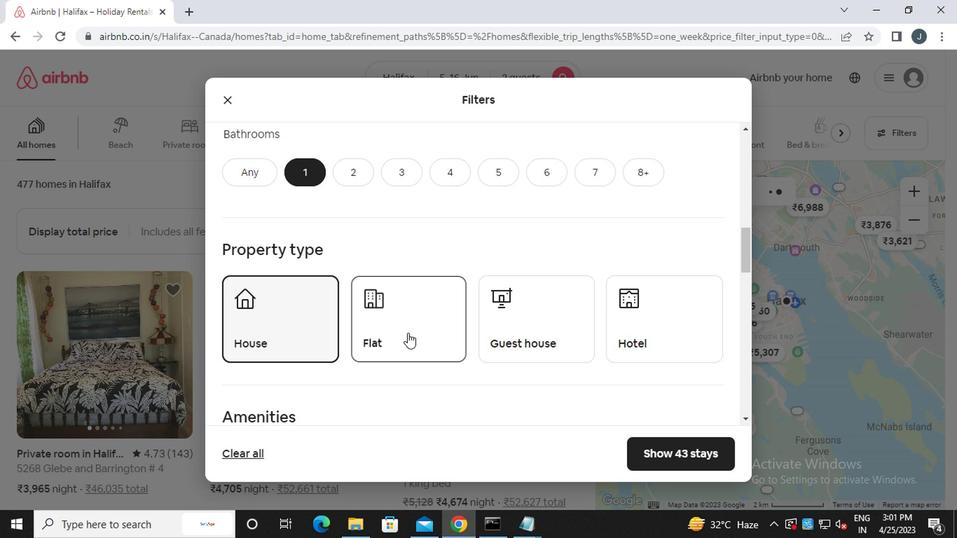 
Action: Mouse pressed left at (489, 329)
Screenshot: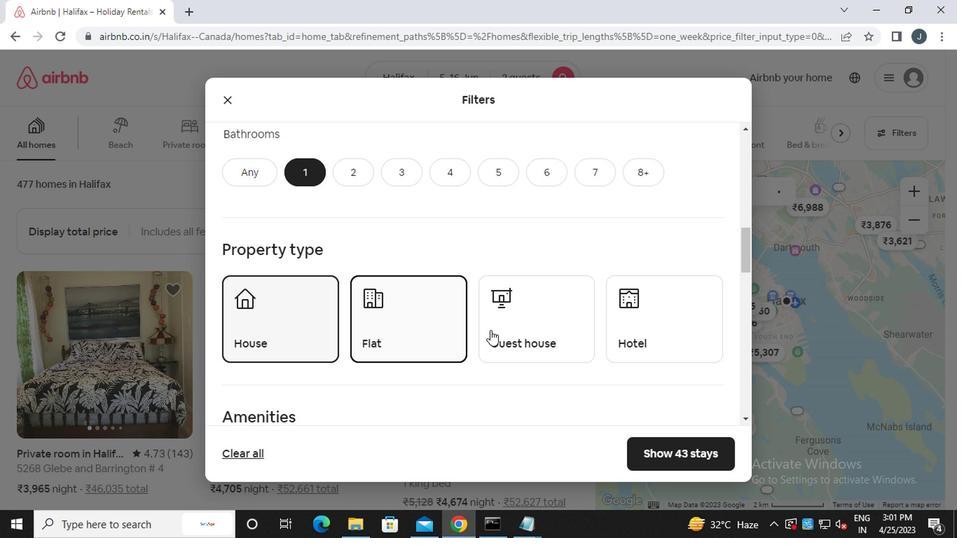 
Action: Mouse moved to (617, 324)
Screenshot: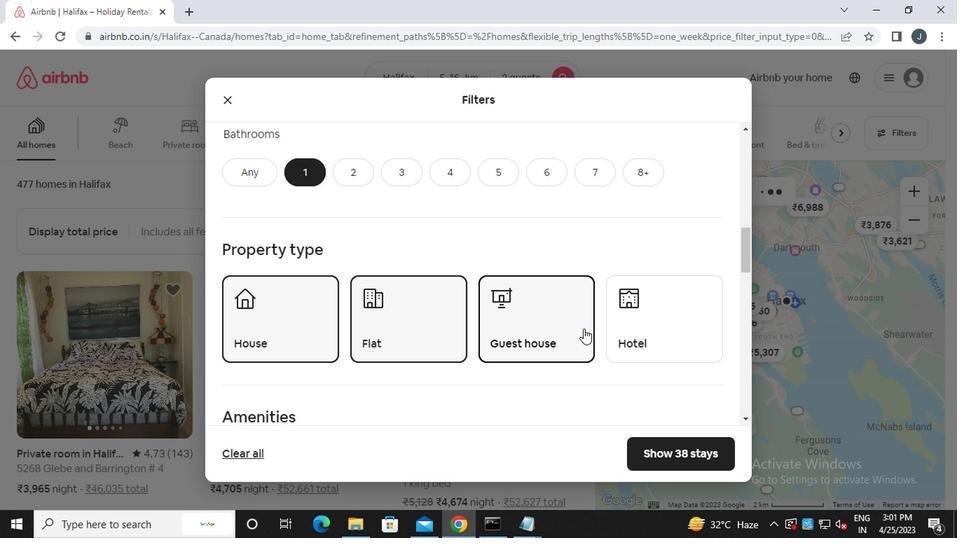 
Action: Mouse pressed left at (617, 324)
Screenshot: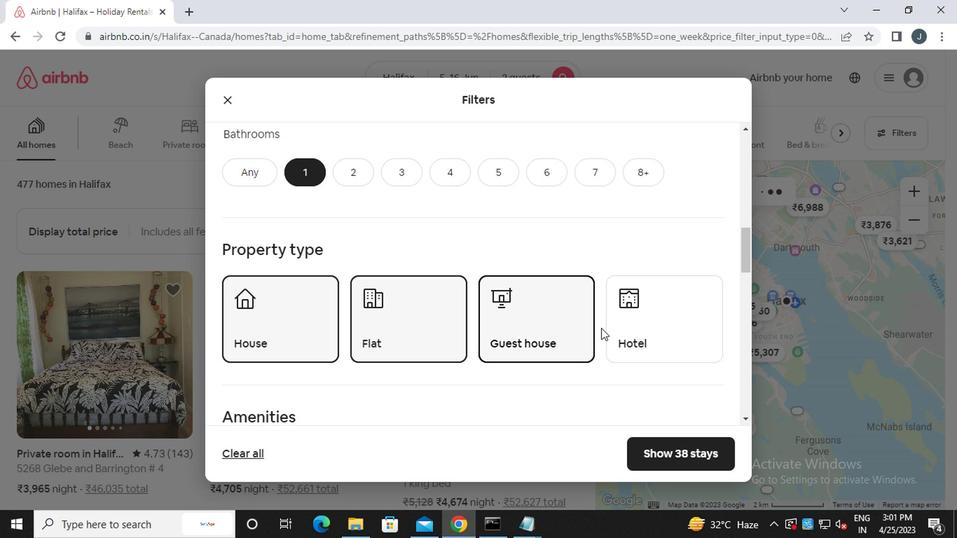 
Action: Mouse moved to (349, 340)
Screenshot: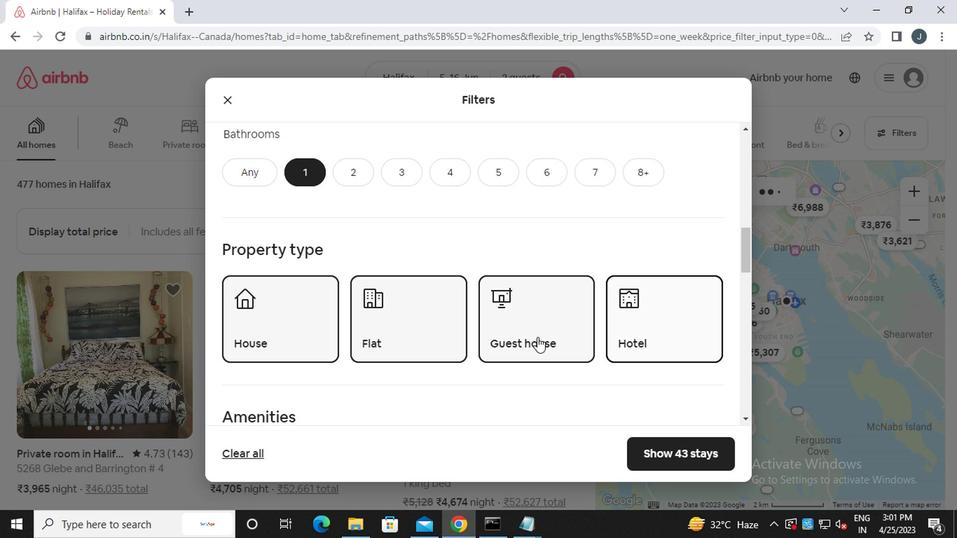 
Action: Mouse scrolled (349, 339) with delta (0, 0)
Screenshot: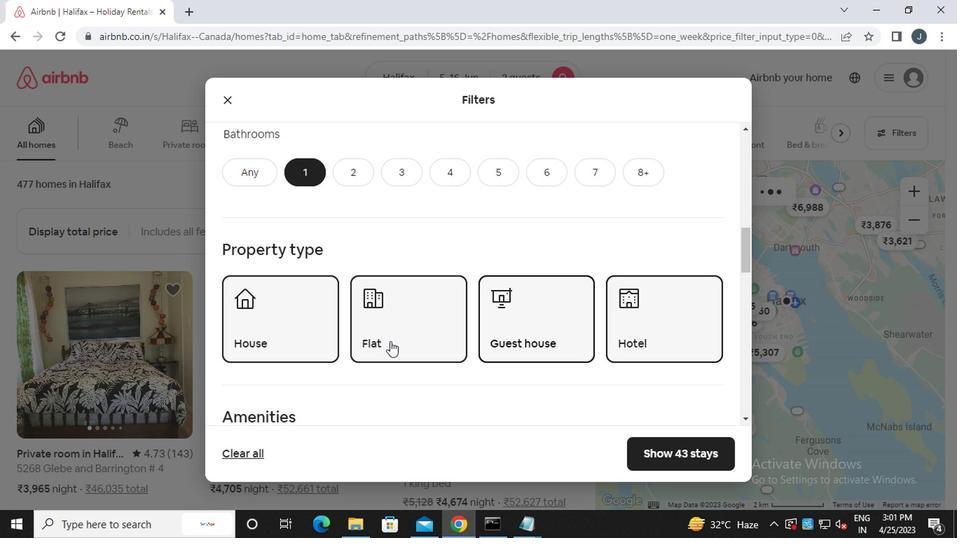 
Action: Mouse scrolled (349, 339) with delta (0, 0)
Screenshot: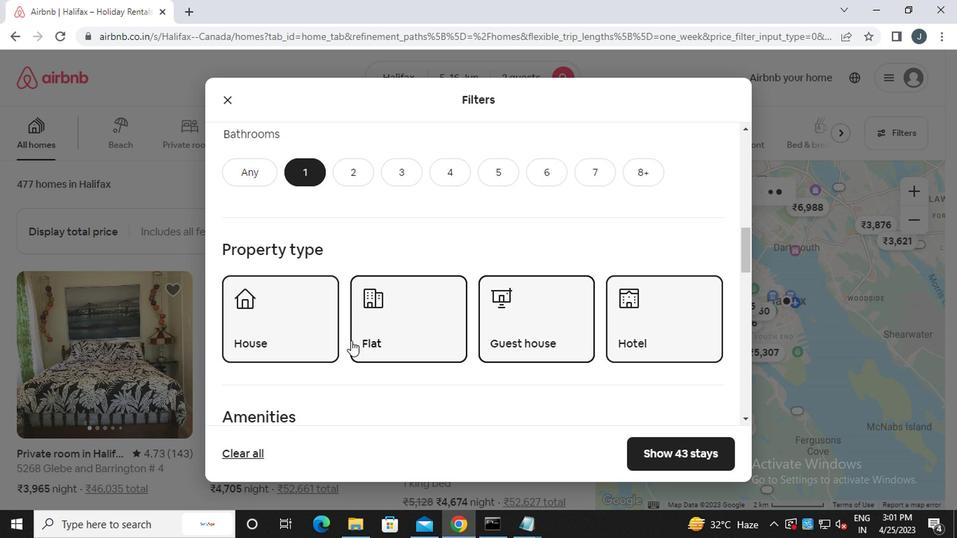 
Action: Mouse scrolled (349, 339) with delta (0, 0)
Screenshot: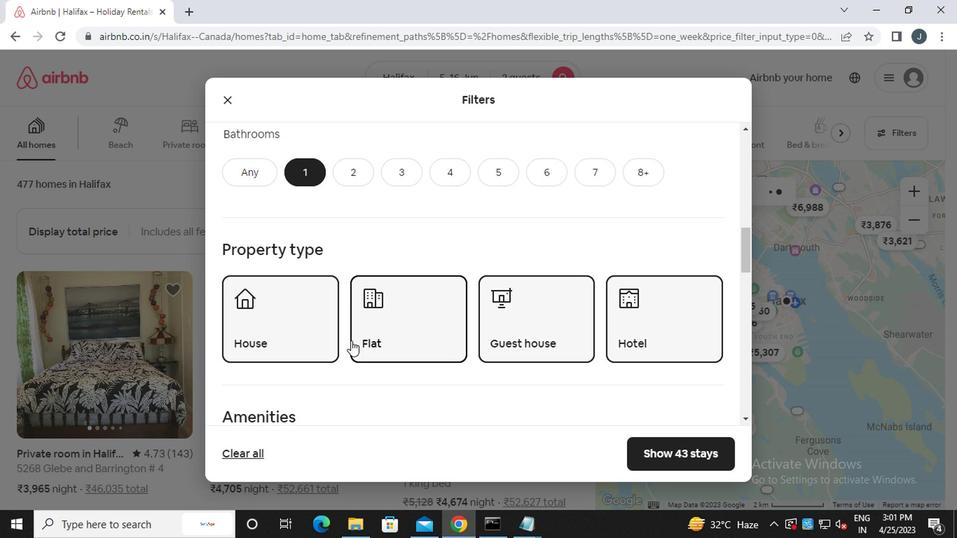 
Action: Mouse scrolled (349, 339) with delta (0, 0)
Screenshot: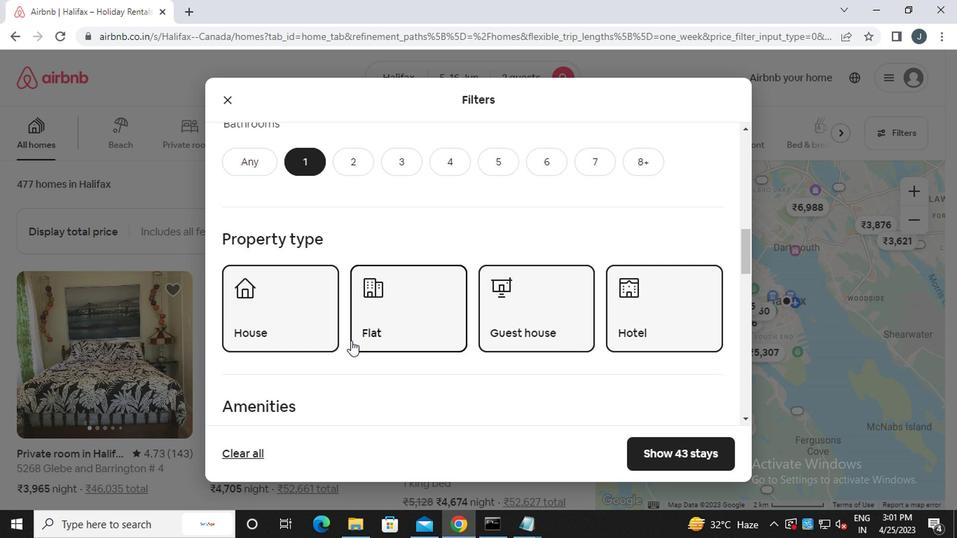 
Action: Mouse moved to (349, 340)
Screenshot: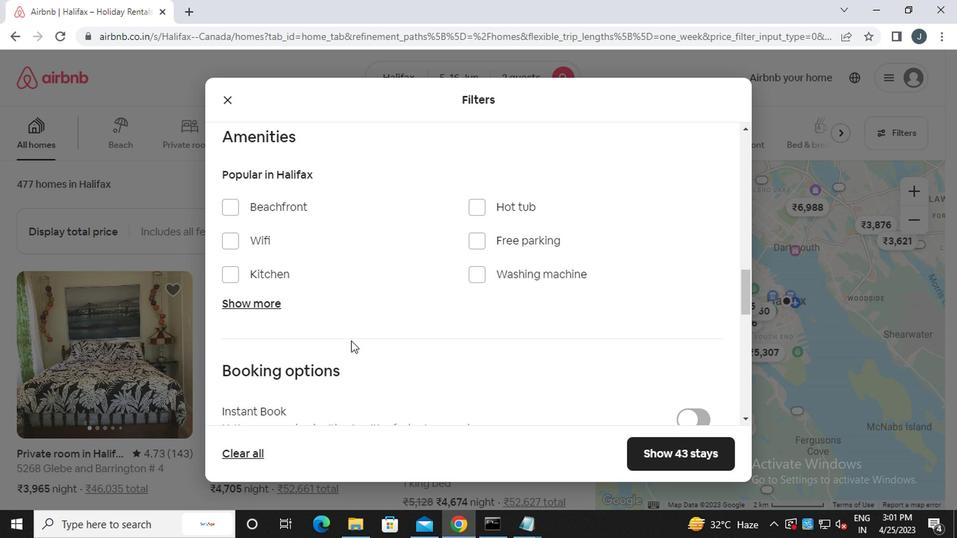 
Action: Mouse scrolled (349, 339) with delta (0, 0)
Screenshot: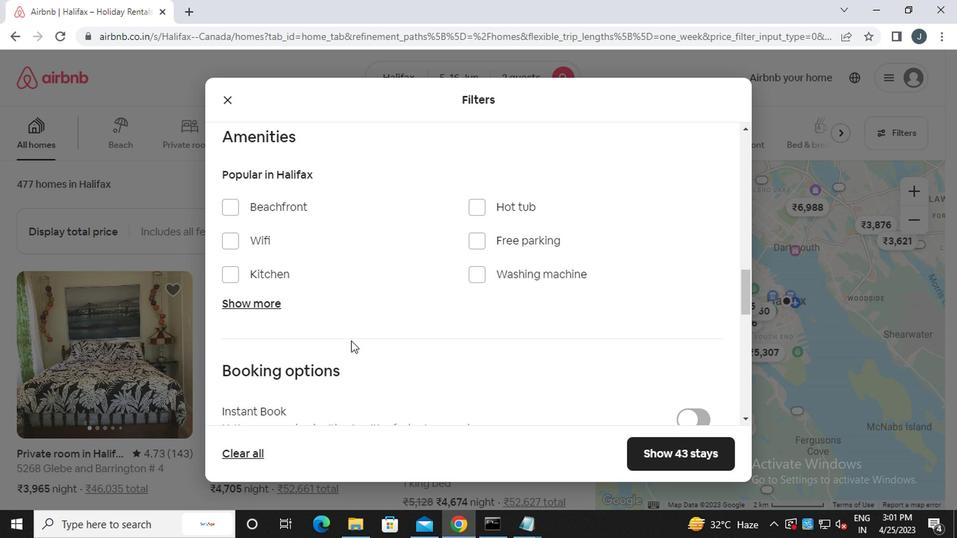 
Action: Mouse scrolled (349, 339) with delta (0, 0)
Screenshot: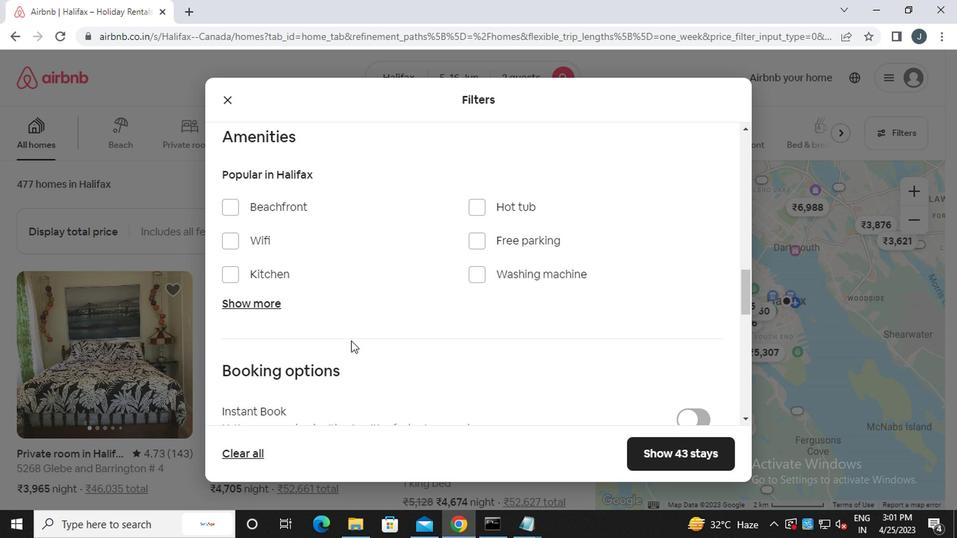 
Action: Mouse scrolled (349, 339) with delta (0, 0)
Screenshot: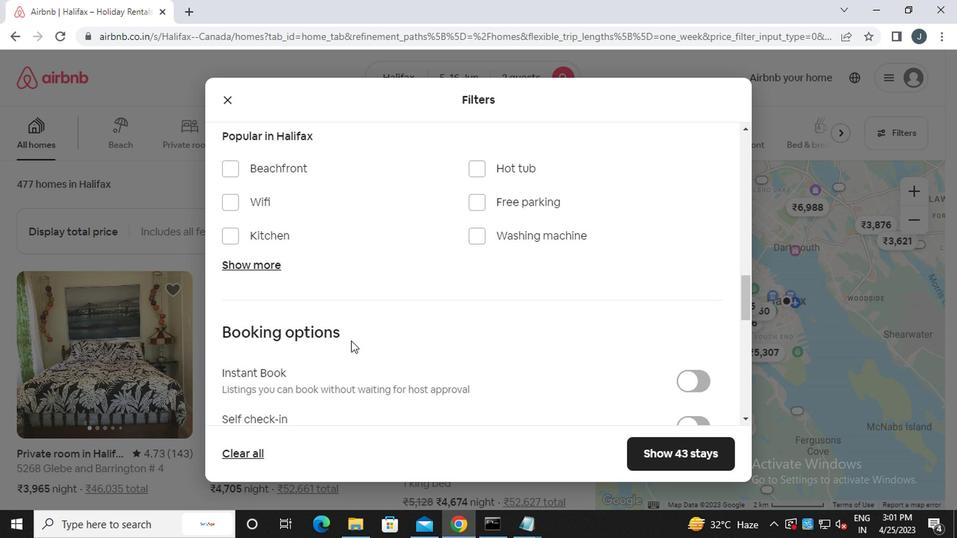 
Action: Mouse moved to (688, 253)
Screenshot: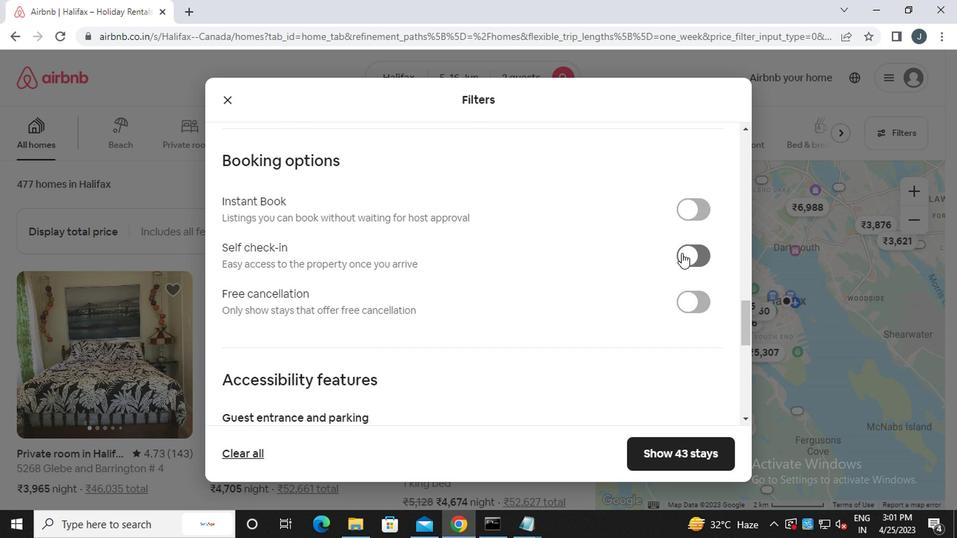 
Action: Mouse pressed left at (688, 253)
Screenshot: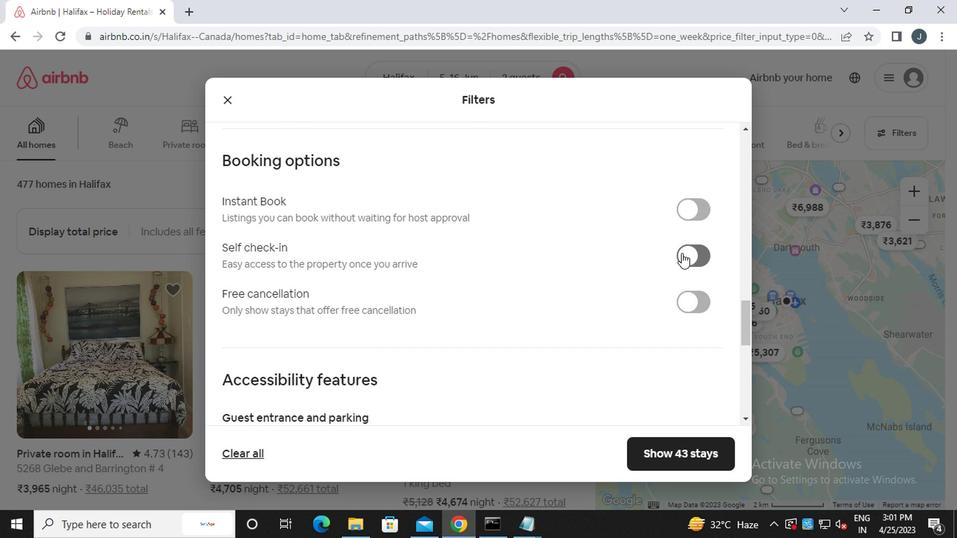 
Action: Mouse moved to (469, 301)
Screenshot: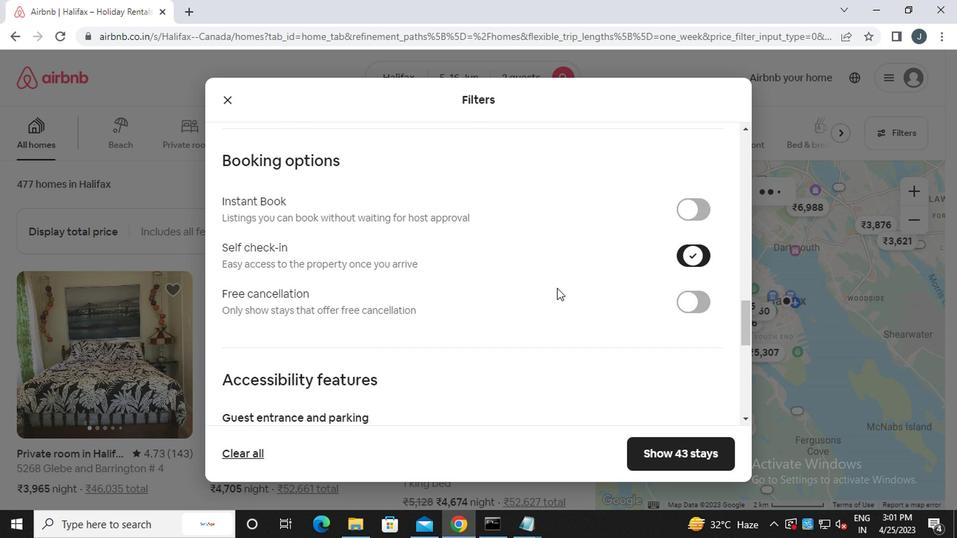 
Action: Mouse scrolled (469, 300) with delta (0, 0)
Screenshot: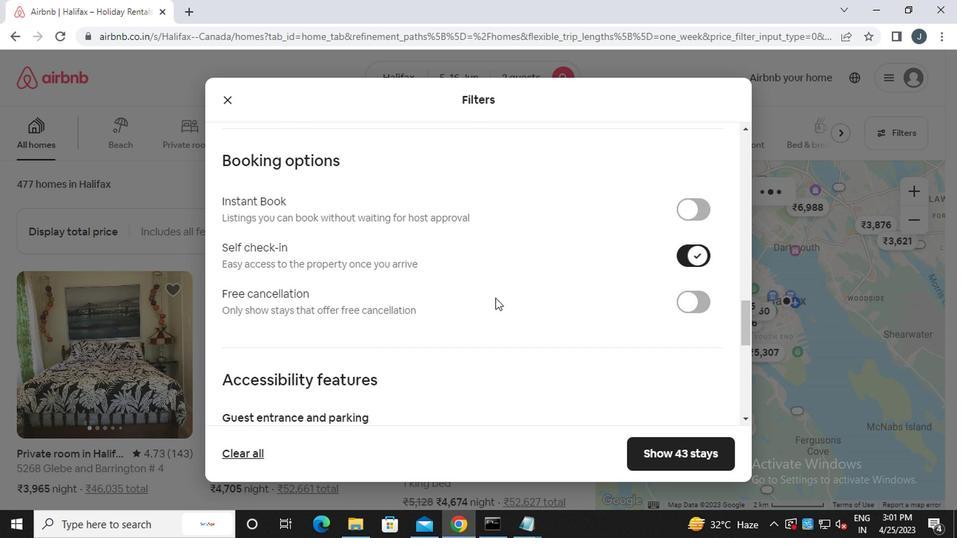 
Action: Mouse scrolled (469, 300) with delta (0, 0)
Screenshot: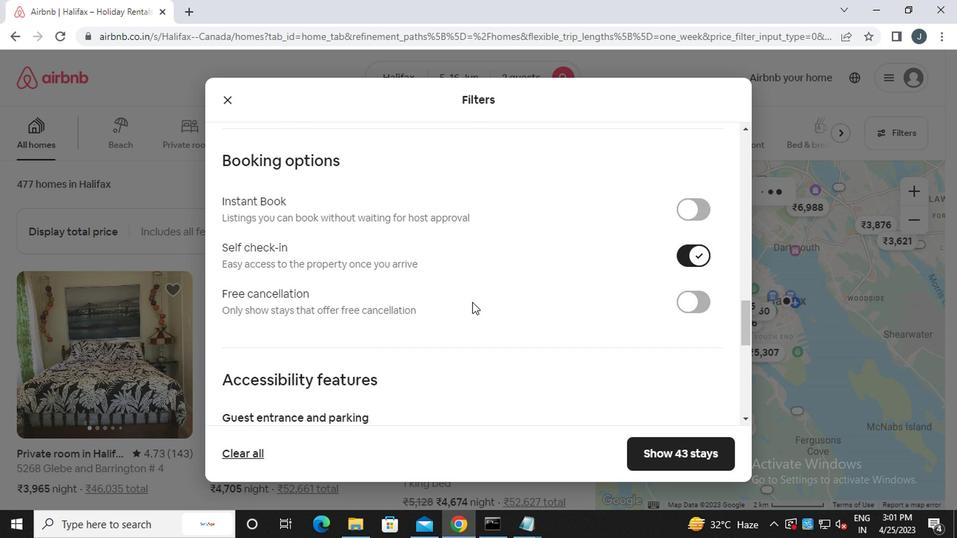 
Action: Mouse scrolled (469, 300) with delta (0, 0)
Screenshot: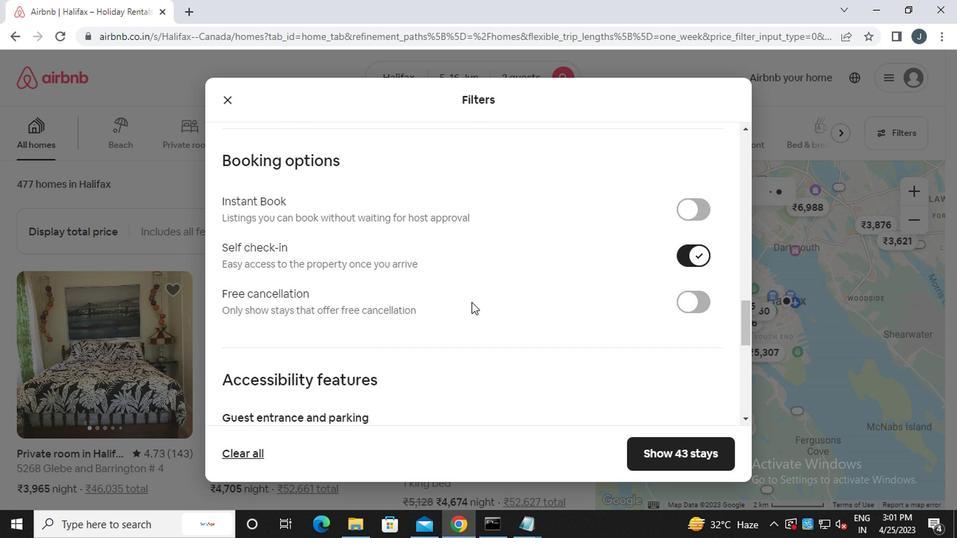
Action: Mouse scrolled (469, 300) with delta (0, 0)
Screenshot: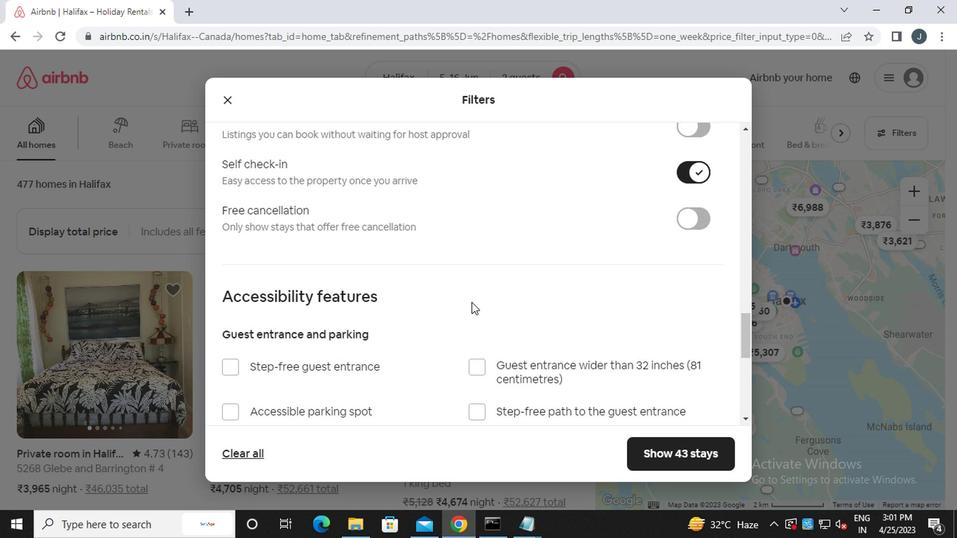 
Action: Mouse moved to (447, 302)
Screenshot: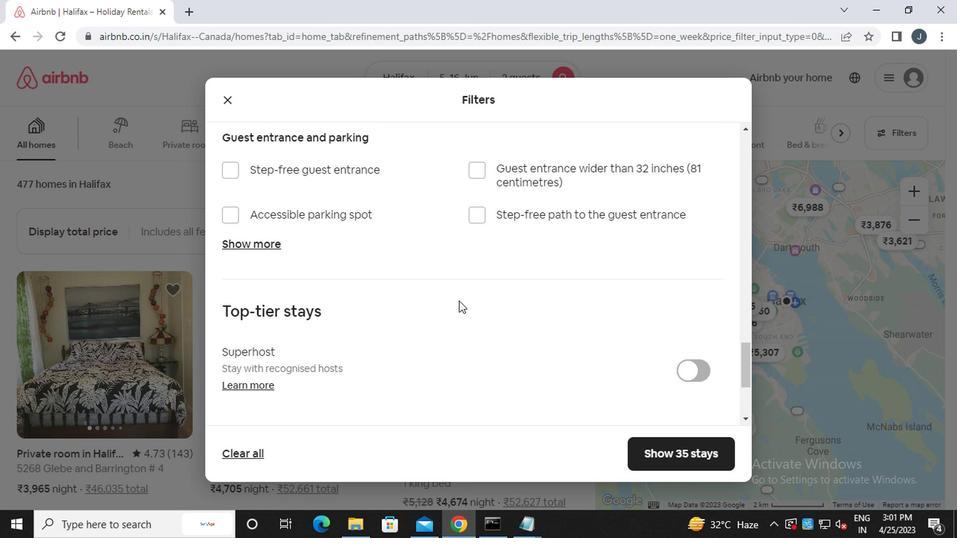 
Action: Mouse scrolled (447, 301) with delta (0, 0)
Screenshot: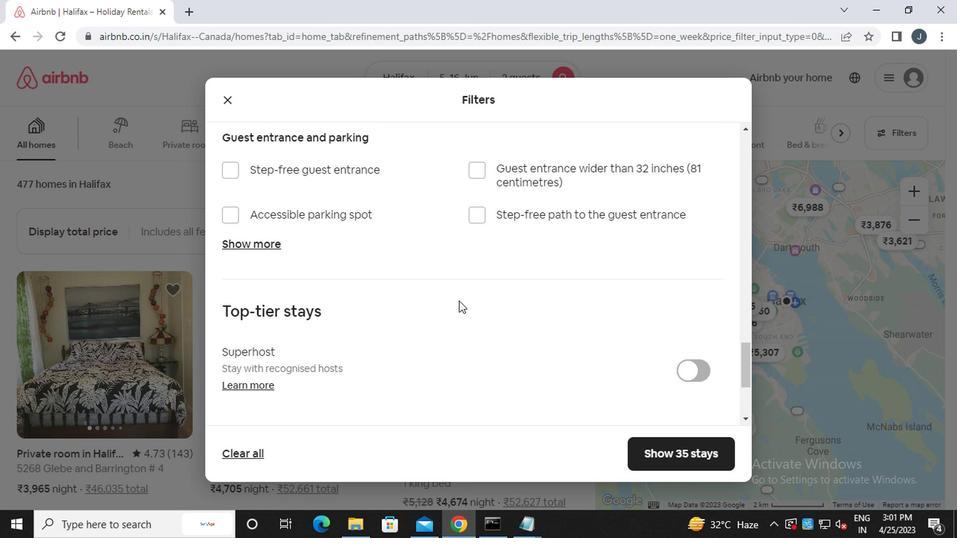 
Action: Mouse scrolled (447, 301) with delta (0, 0)
Screenshot: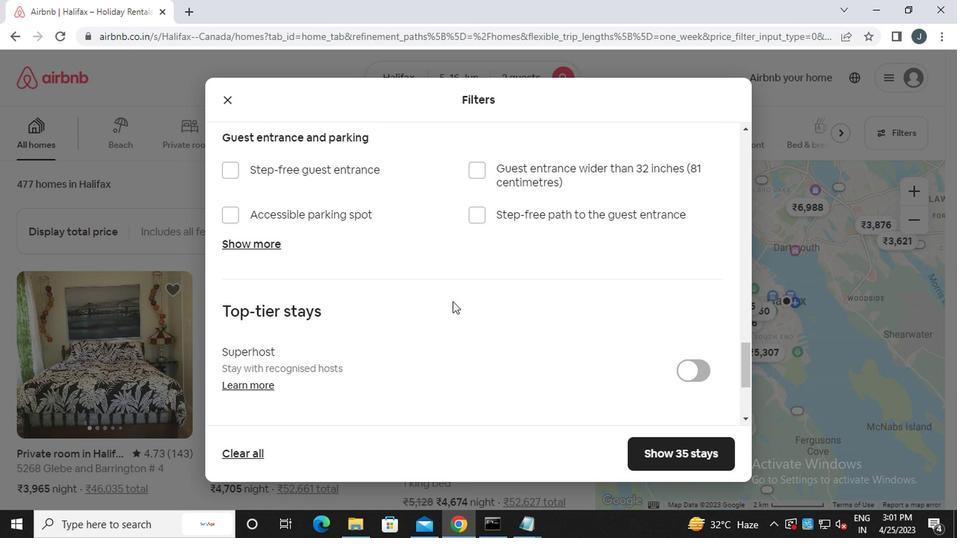 
Action: Mouse moved to (231, 363)
Screenshot: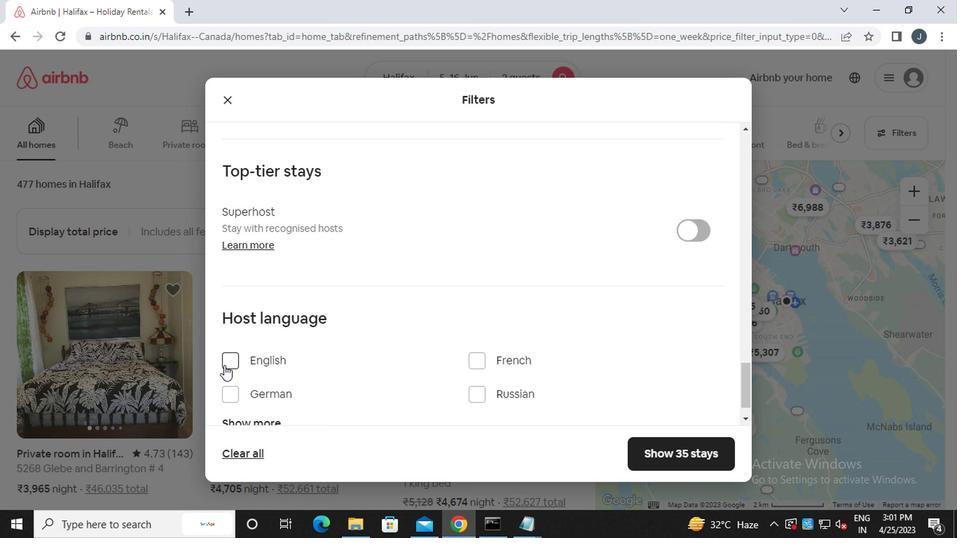 
Action: Mouse pressed left at (231, 363)
Screenshot: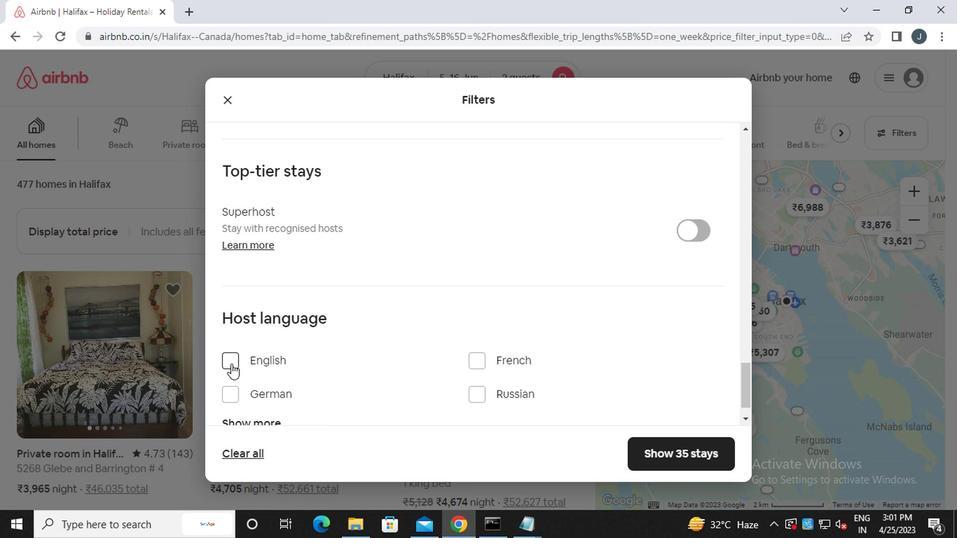 
Action: Mouse moved to (516, 314)
Screenshot: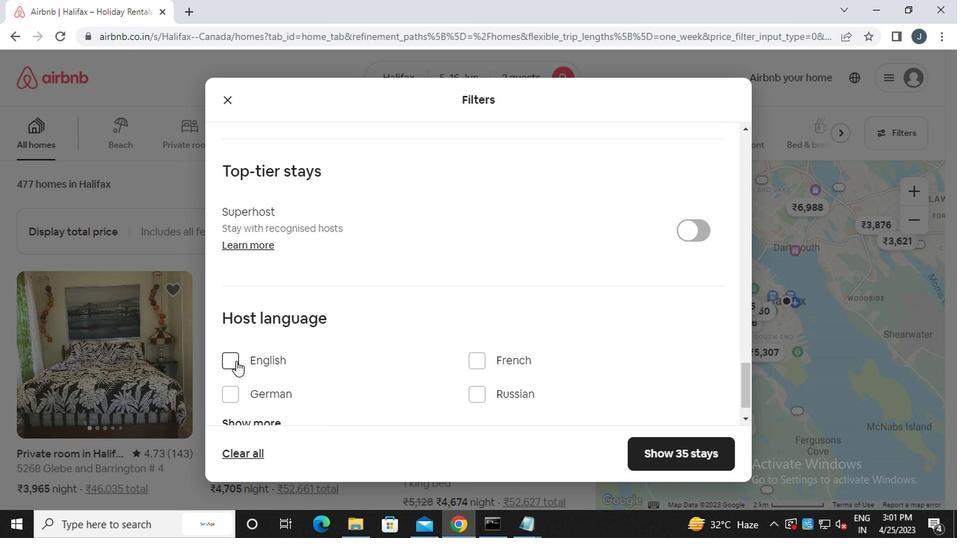 
Action: Mouse scrolled (516, 313) with delta (0, 0)
Screenshot: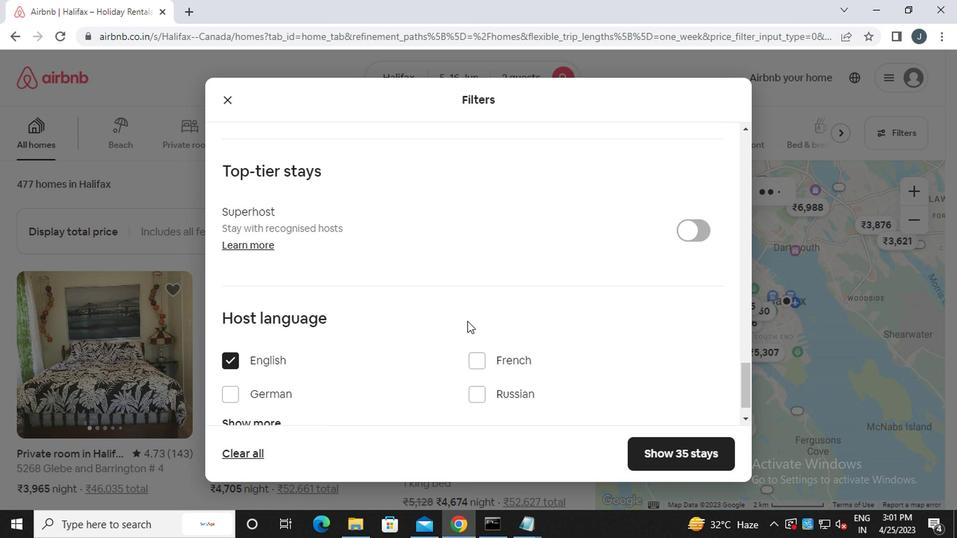 
Action: Mouse scrolled (516, 313) with delta (0, 0)
Screenshot: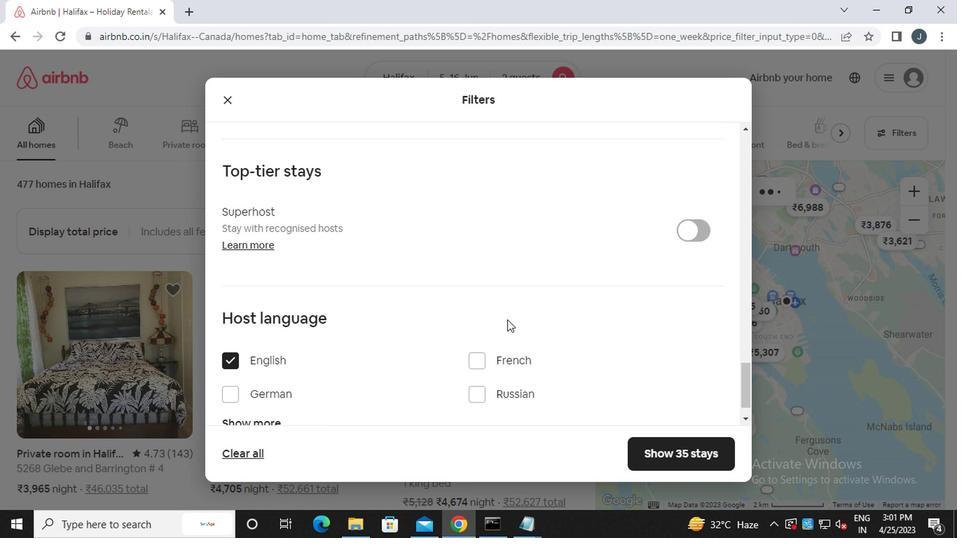 
Action: Mouse scrolled (516, 313) with delta (0, 0)
Screenshot: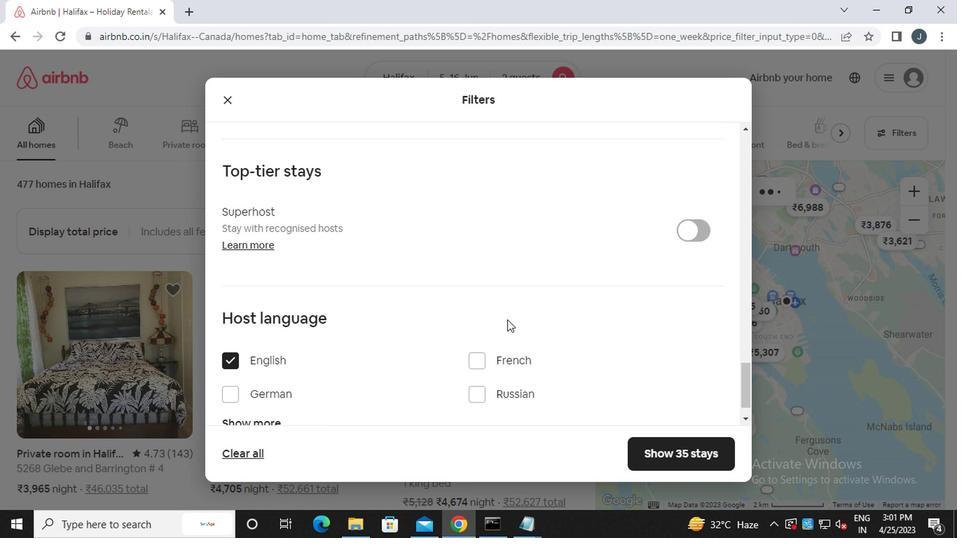 
Action: Mouse scrolled (516, 313) with delta (0, 0)
Screenshot: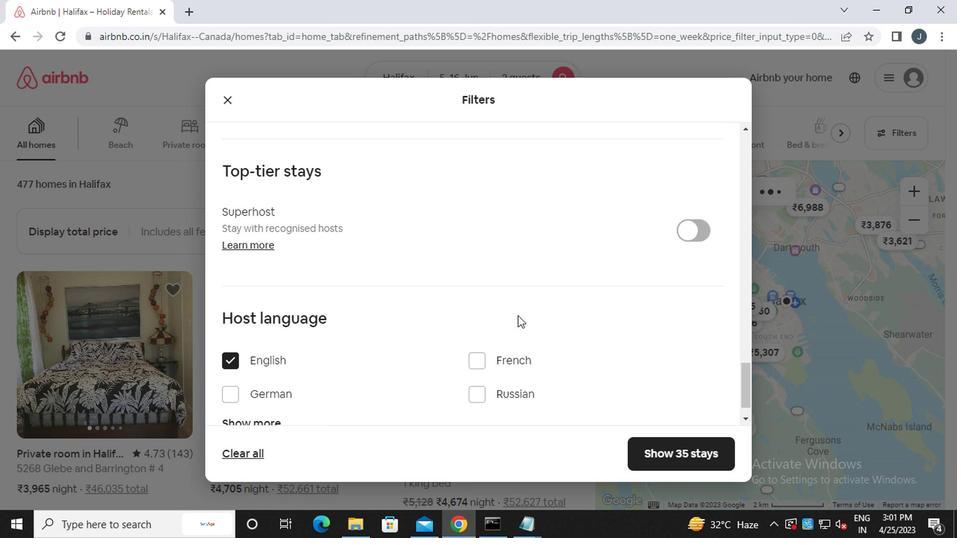 
Action: Mouse scrolled (516, 313) with delta (0, 0)
Screenshot: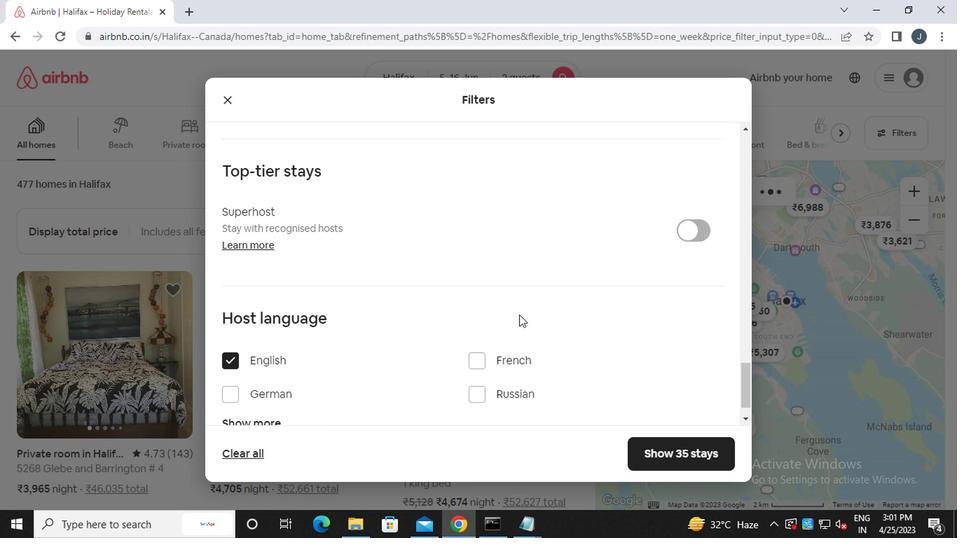 
Action: Mouse scrolled (516, 313) with delta (0, 0)
Screenshot: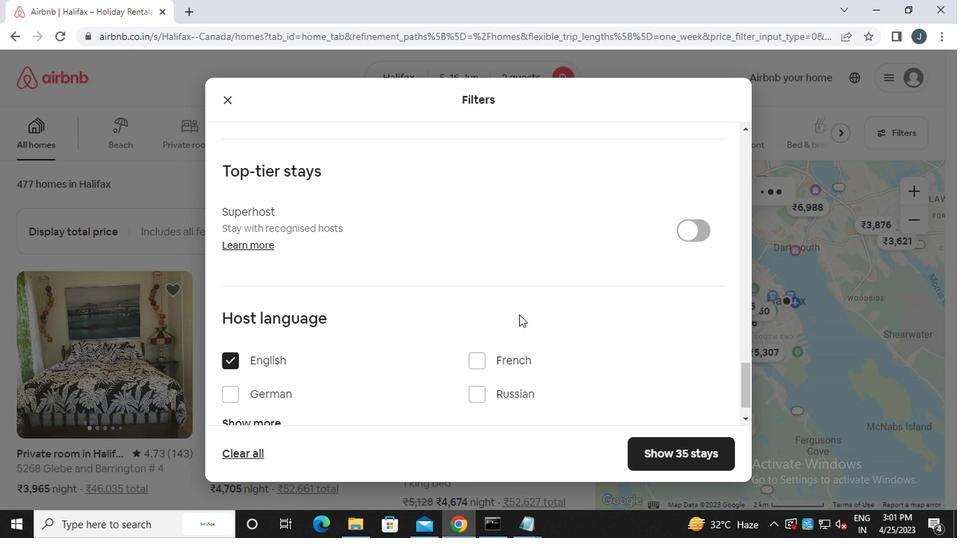 
Action: Mouse scrolled (516, 313) with delta (0, 0)
Screenshot: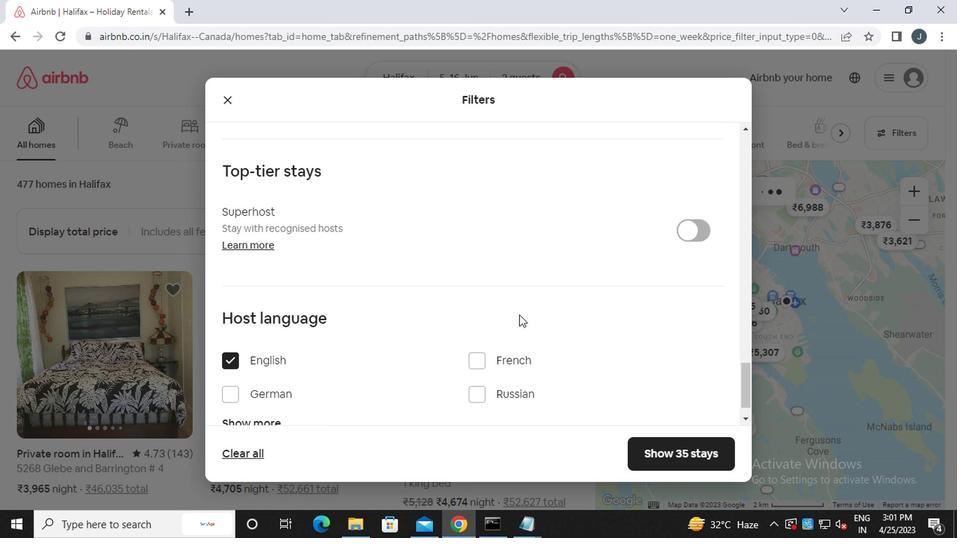 
Action: Mouse moved to (517, 314)
Screenshot: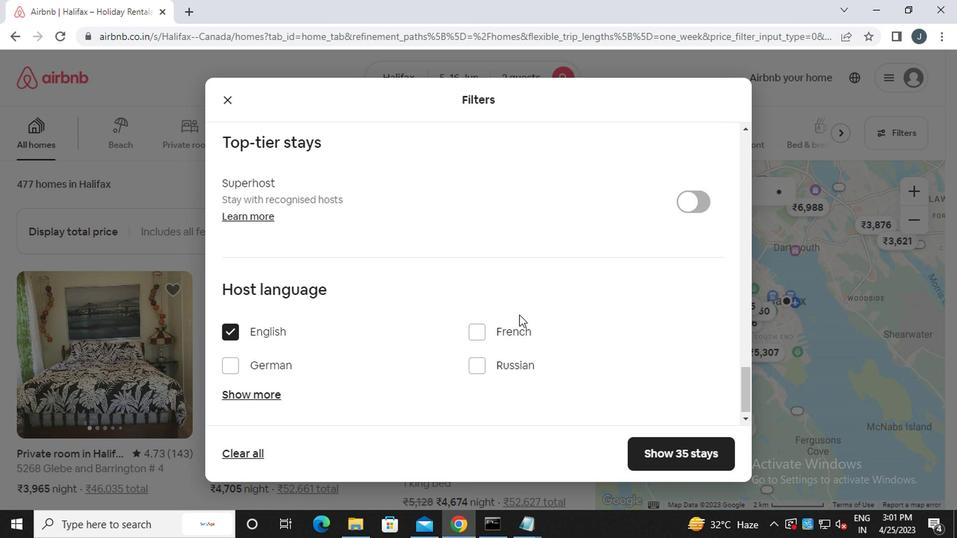 
Action: Mouse scrolled (517, 313) with delta (0, 0)
Screenshot: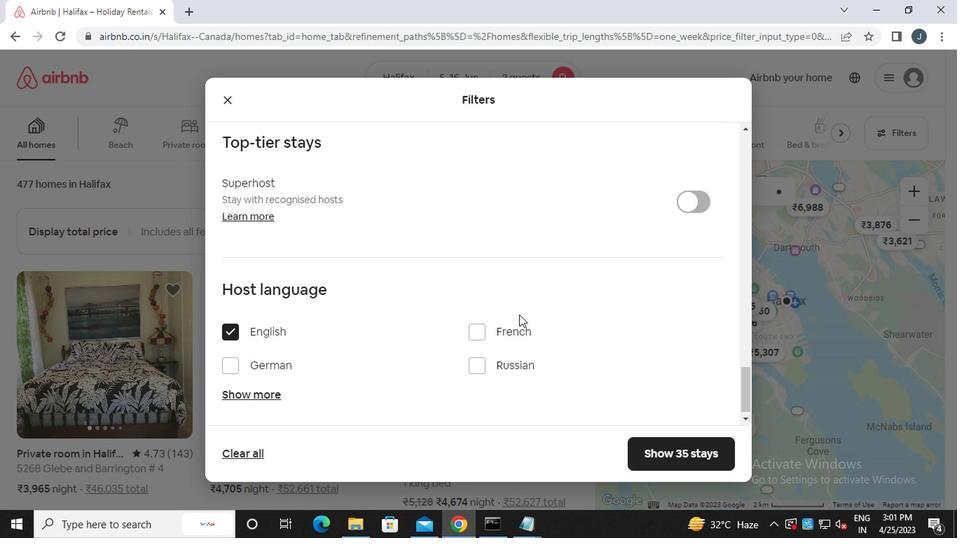 
Action: Mouse moved to (518, 314)
Screenshot: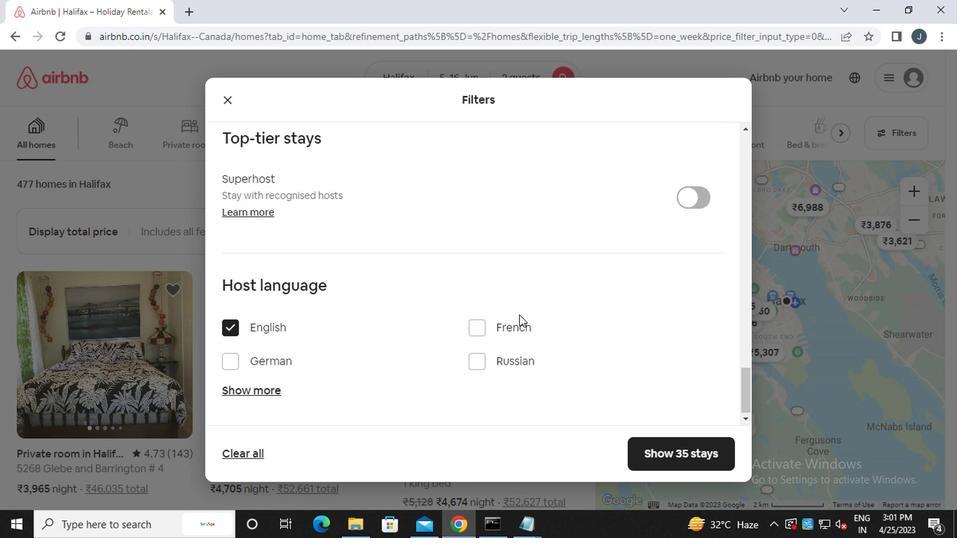 
Action: Mouse scrolled (518, 313) with delta (0, 0)
Screenshot: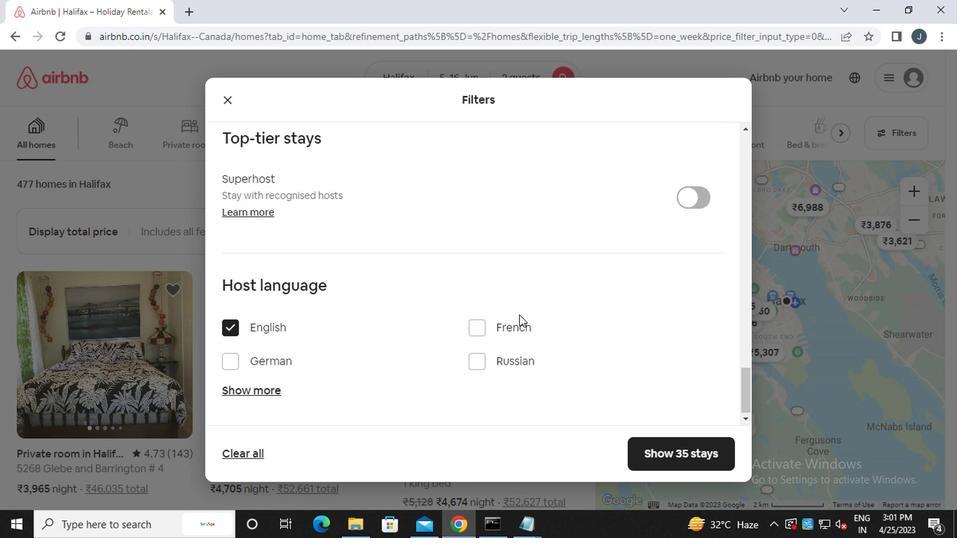 
Action: Mouse scrolled (518, 313) with delta (0, 0)
Screenshot: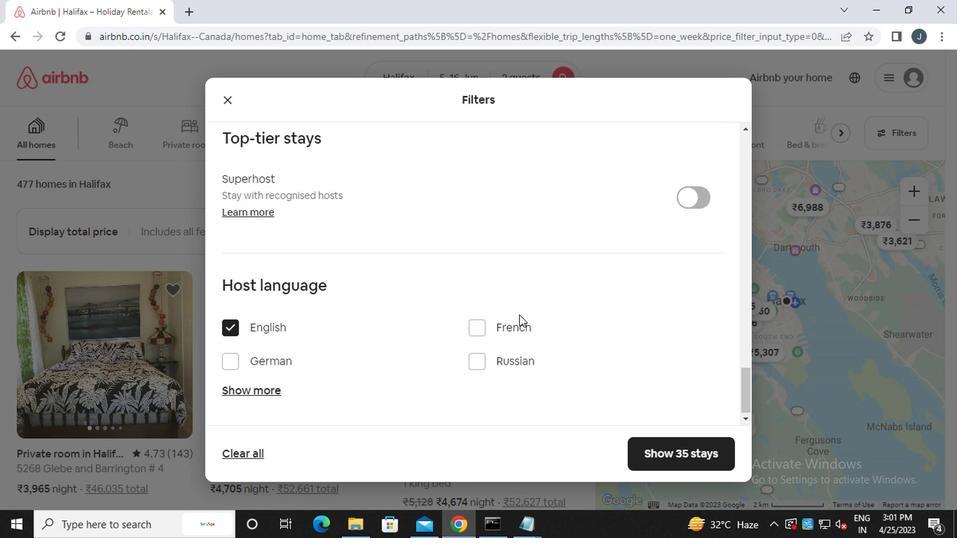 
Action: Mouse moved to (518, 314)
Screenshot: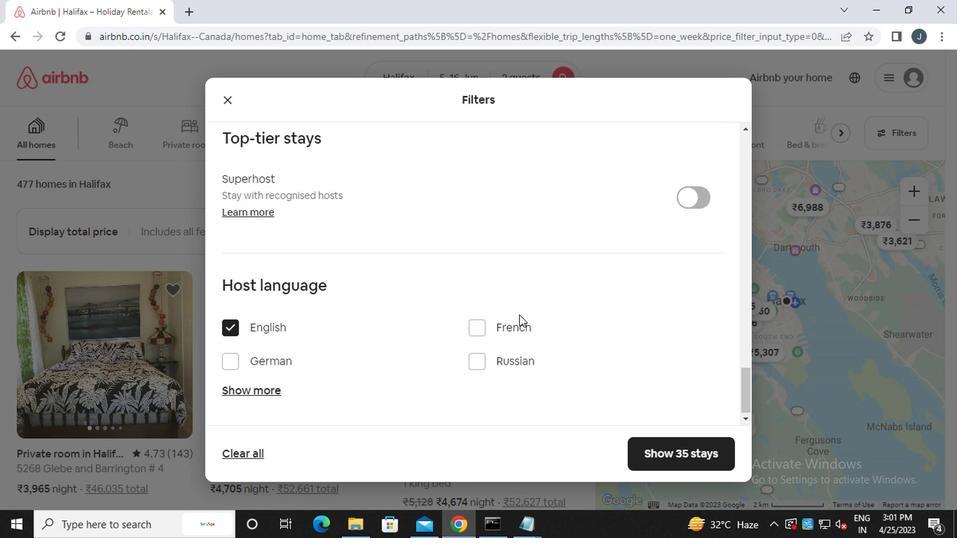 
Action: Mouse scrolled (518, 313) with delta (0, 0)
Screenshot: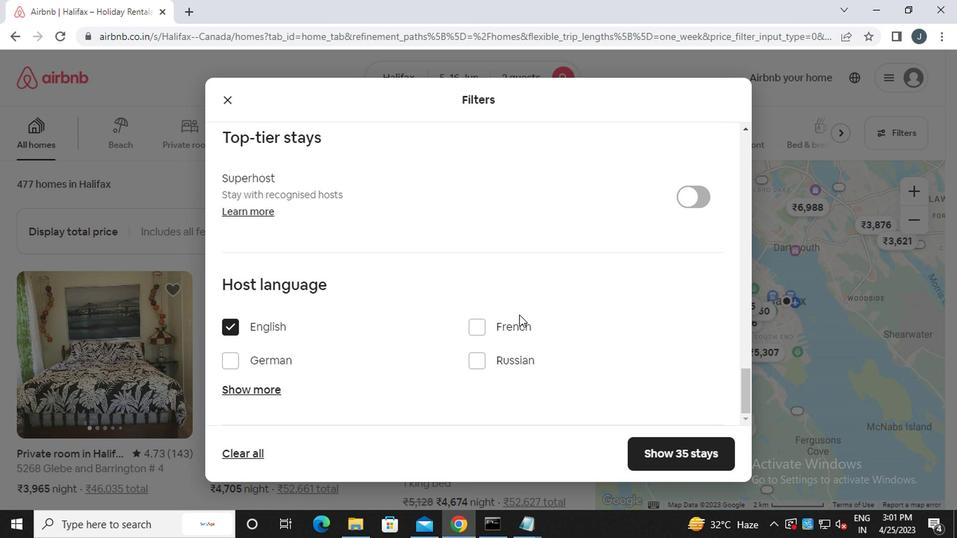 
Action: Mouse moved to (519, 314)
Screenshot: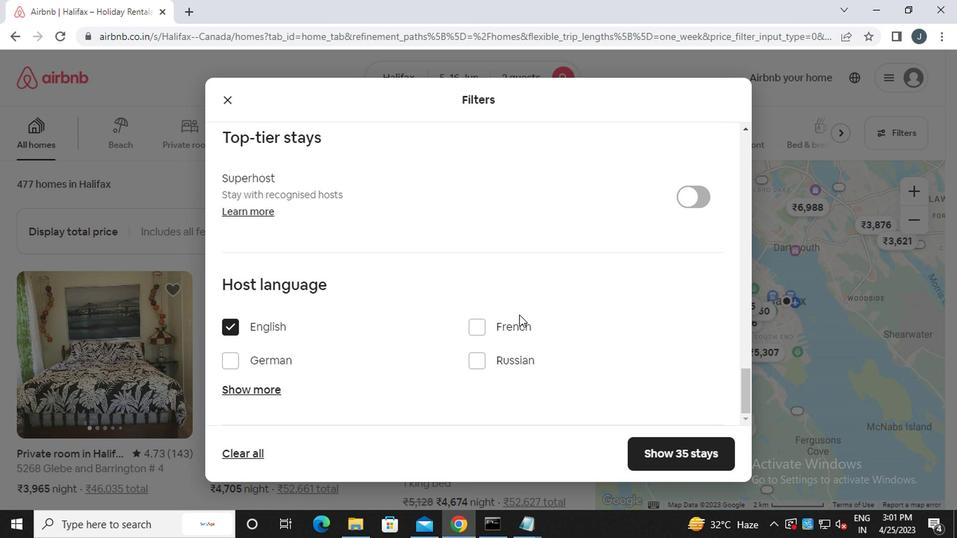 
Action: Mouse scrolled (519, 313) with delta (0, 0)
Screenshot: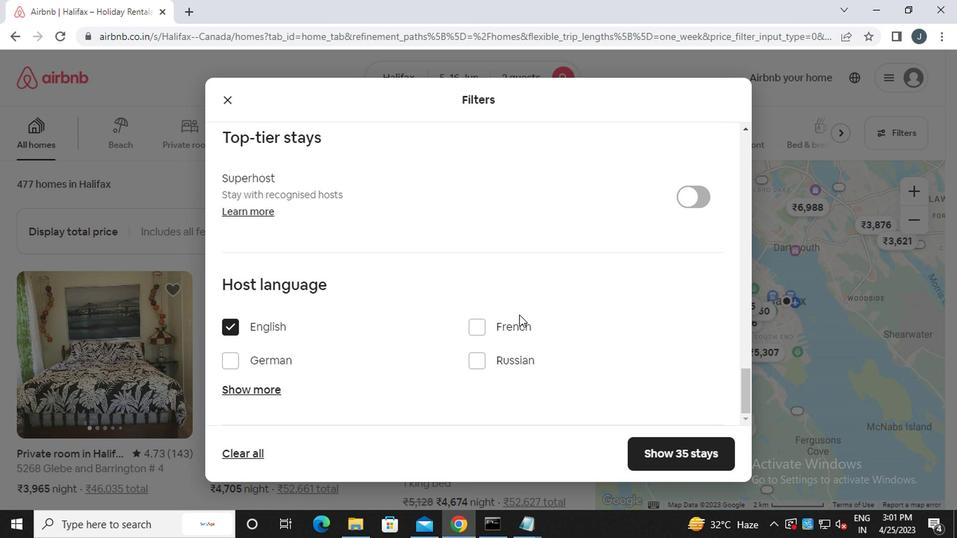 
Action: Mouse moved to (521, 314)
Screenshot: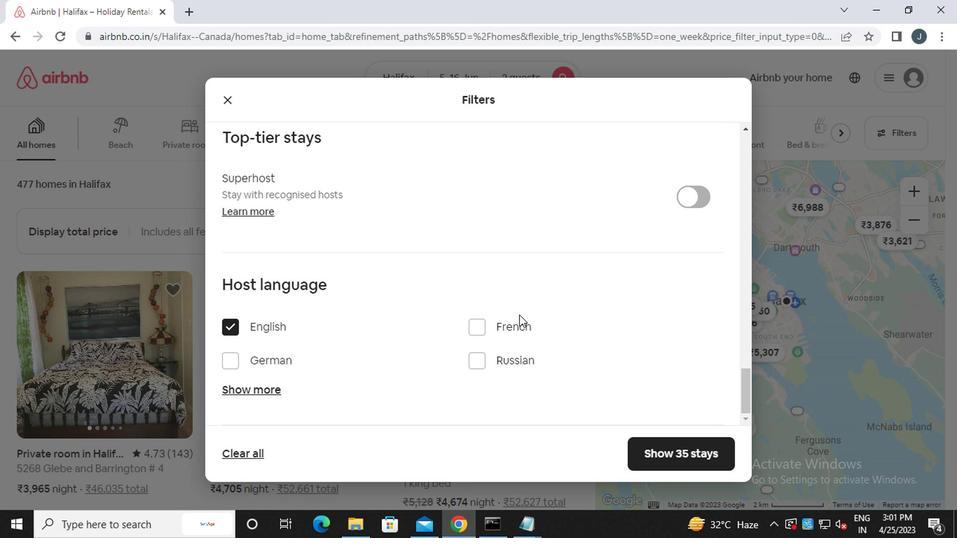 
Action: Mouse scrolled (521, 314) with delta (0, 0)
Screenshot: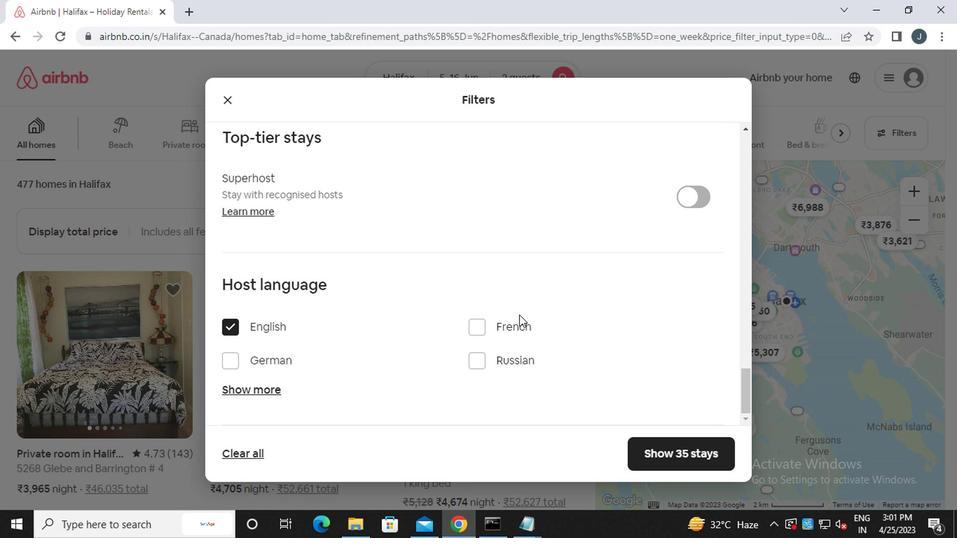 
Action: Mouse moved to (673, 450)
Screenshot: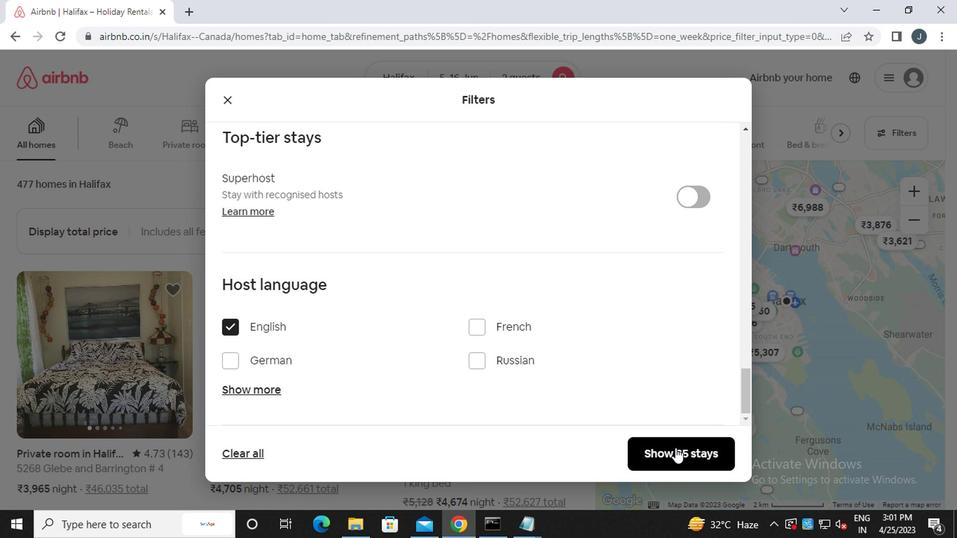 
Action: Mouse pressed left at (673, 450)
Screenshot: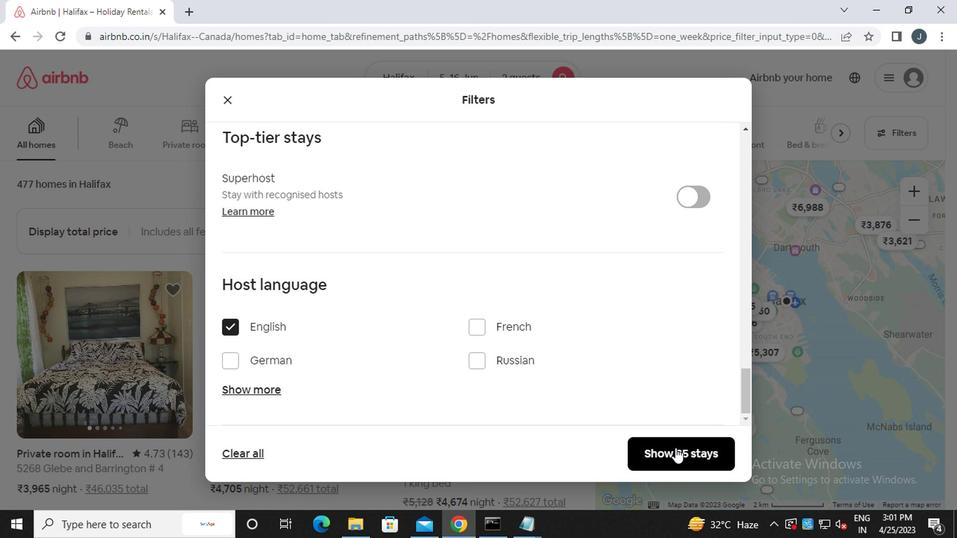 
Action: Mouse moved to (662, 442)
Screenshot: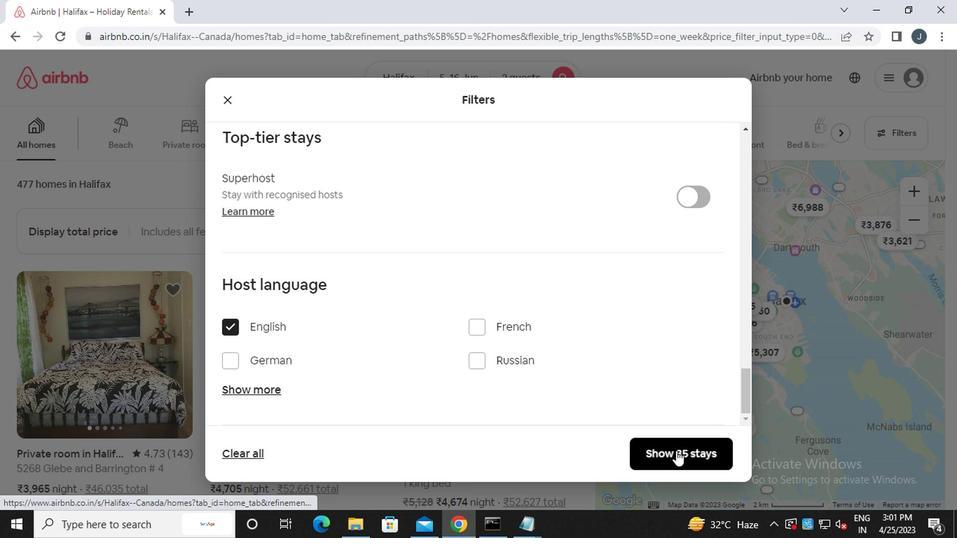 
